 Task: Open Card Brand Reputation Monitoring in Board Customer Feedback Analysis and Insights to Workspace Direct Marketing and add a team member Softage.2@softage.net, a label Yellow, a checklist Business Analysis, an attachment from Trello, a color Yellow and finally, add a card description 'Plan and execute company team-building training' and a comment 'Let us approach this task with a positive mindset and a can-do attitude, even in the face of challenges.'. Add a start date 'Jan 06, 1900' with a due date 'Jan 13, 1900'
Action: Mouse moved to (80, 376)
Screenshot: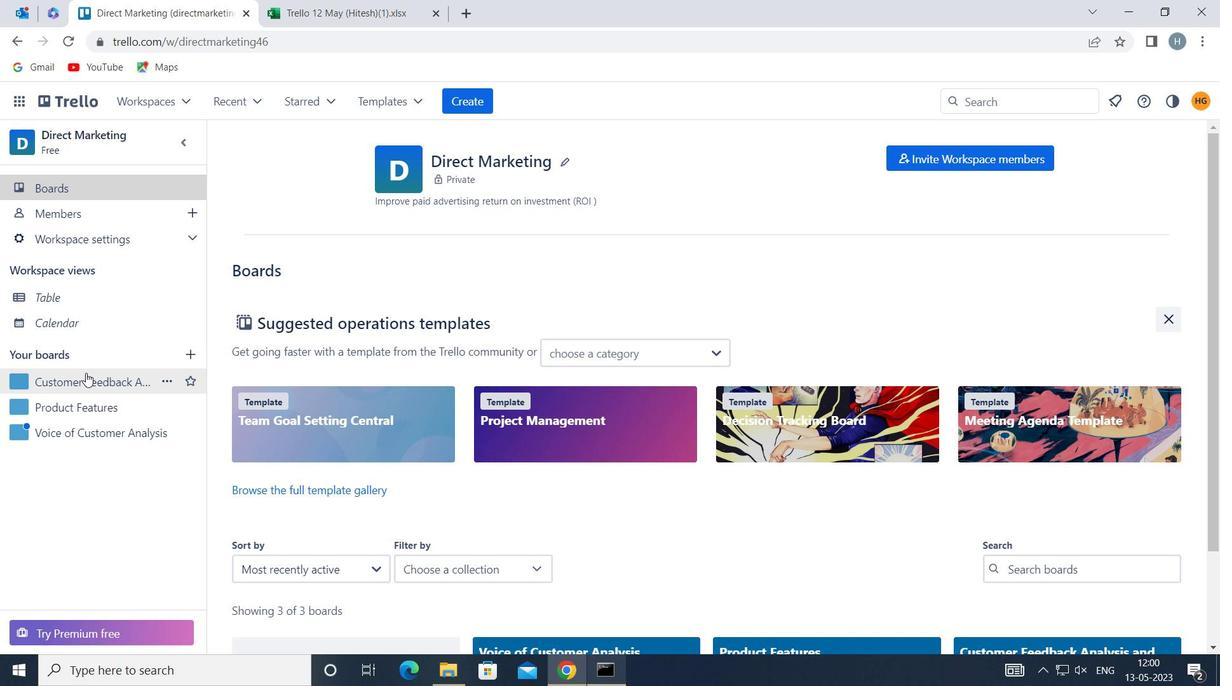 
Action: Mouse pressed left at (80, 376)
Screenshot: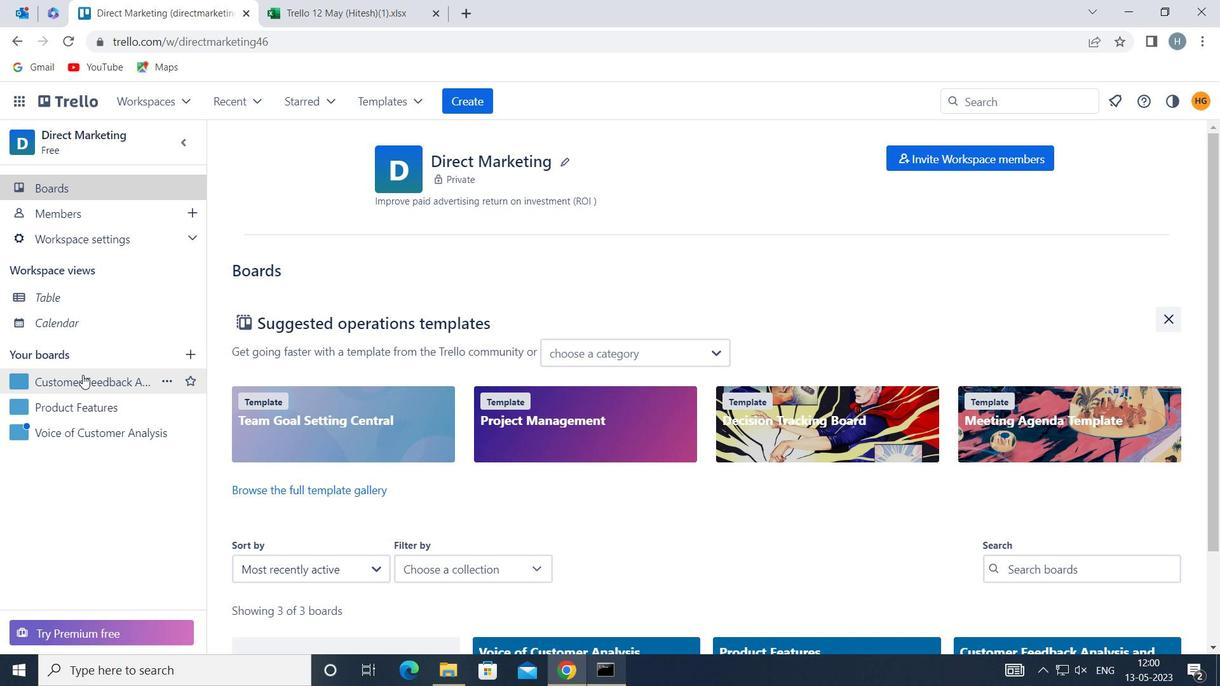 
Action: Mouse moved to (537, 223)
Screenshot: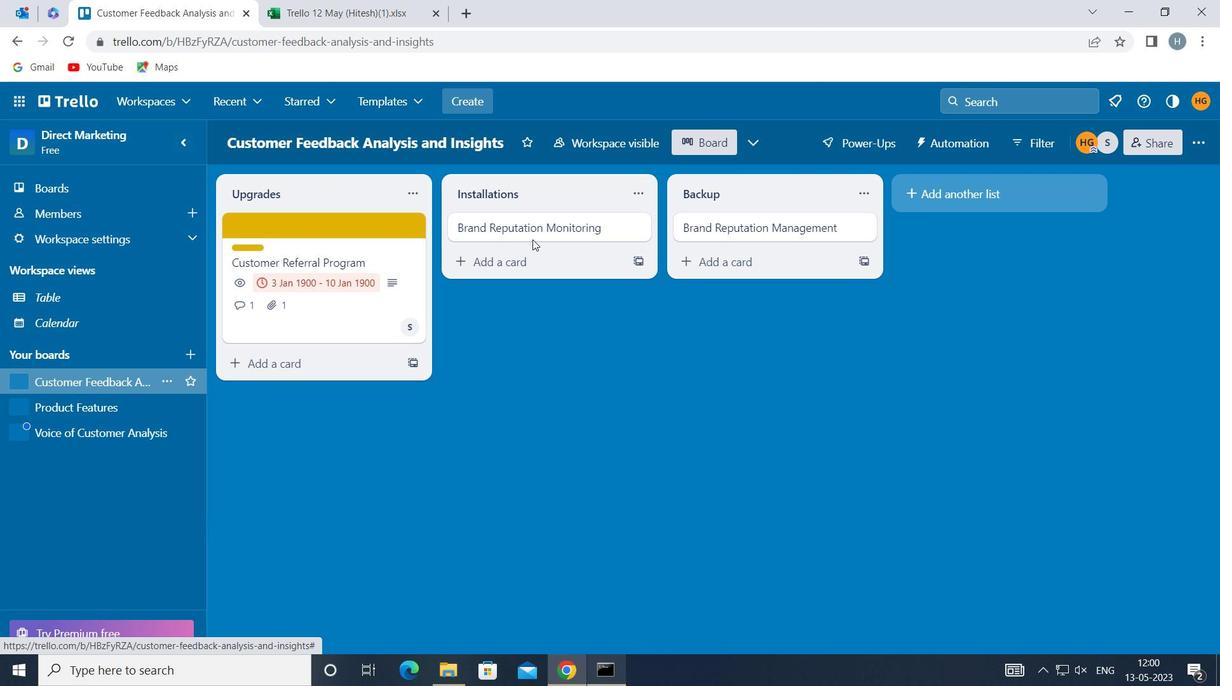
Action: Mouse pressed left at (537, 223)
Screenshot: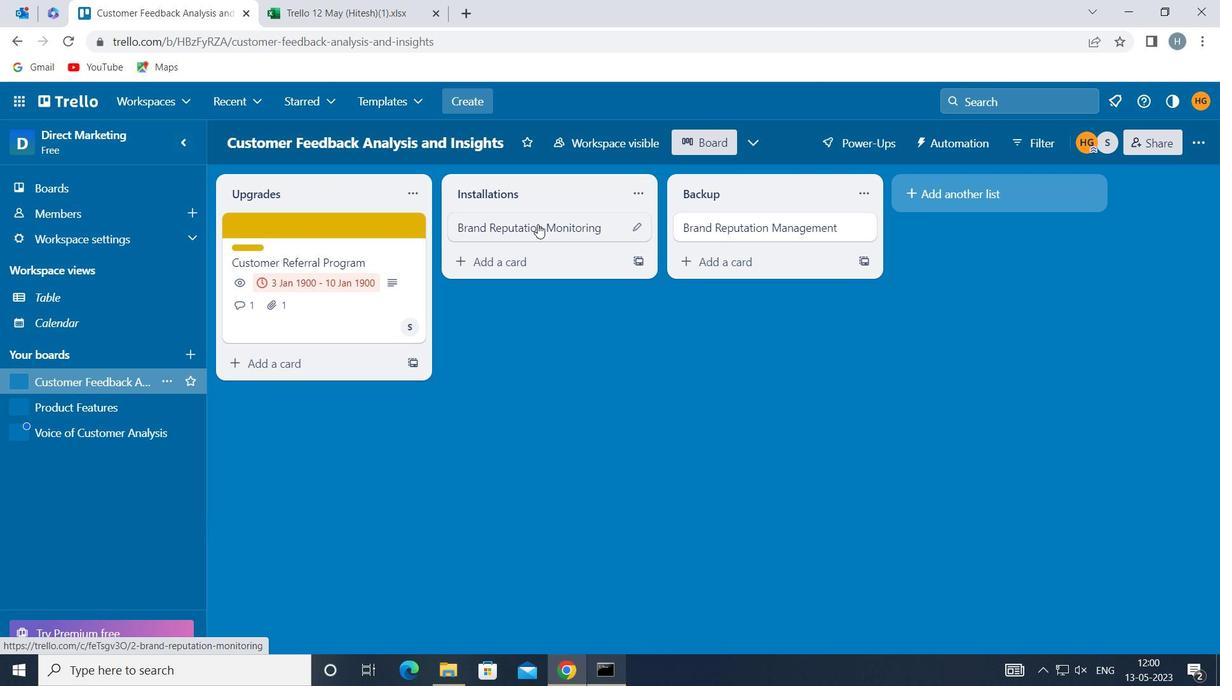 
Action: Mouse moved to (807, 284)
Screenshot: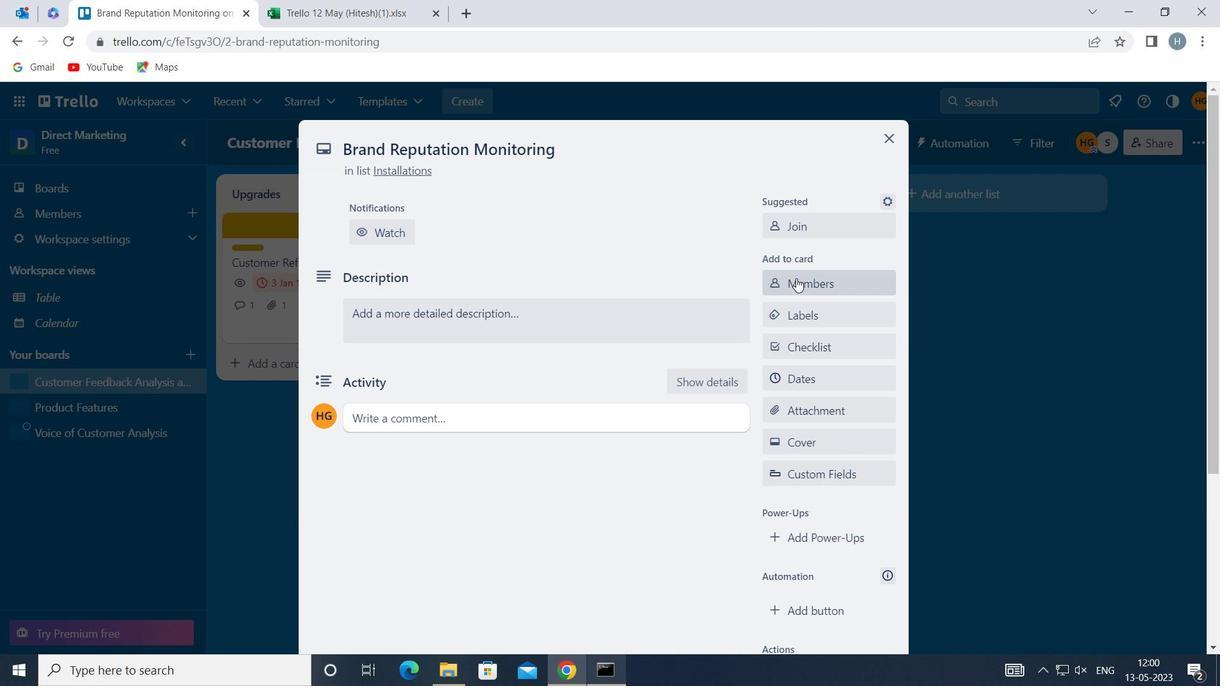
Action: Mouse pressed left at (807, 284)
Screenshot: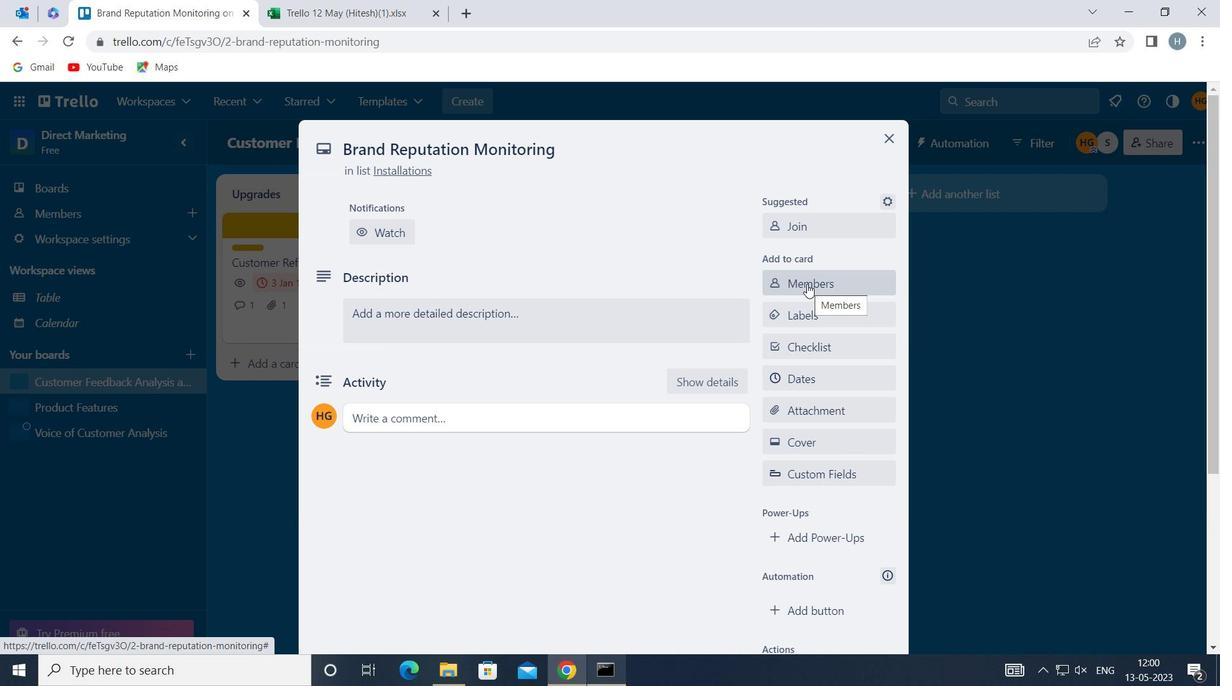
Action: Mouse moved to (805, 284)
Screenshot: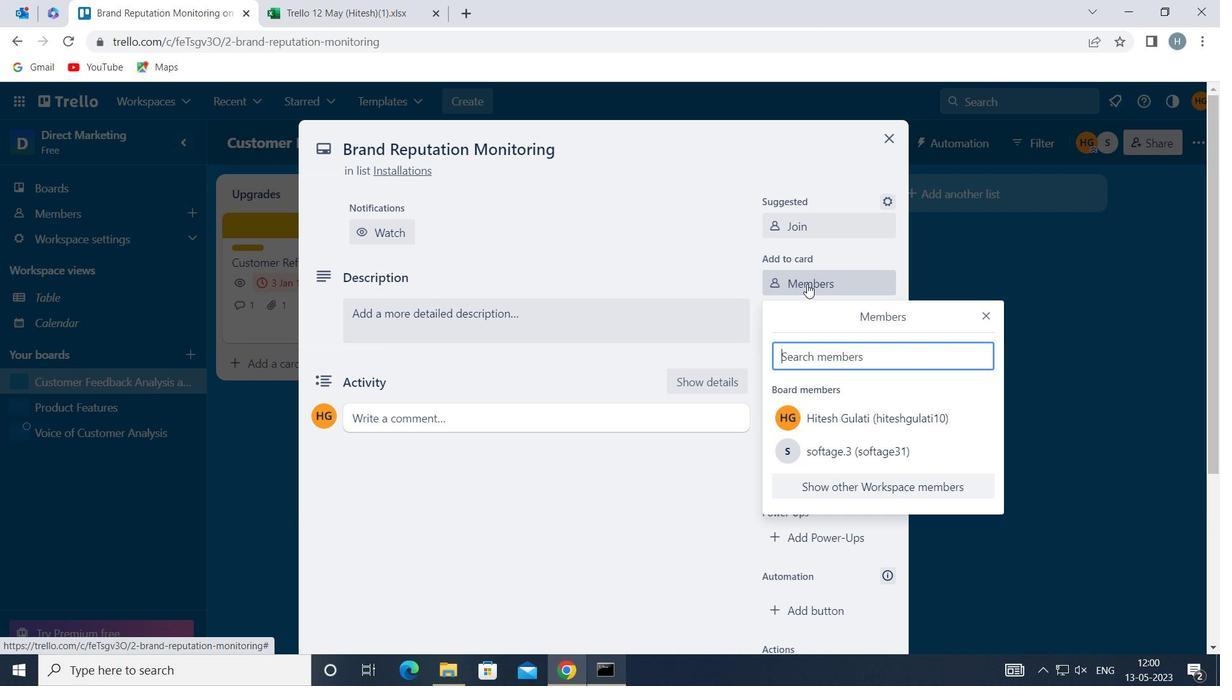 
Action: Key pressed softage
Screenshot: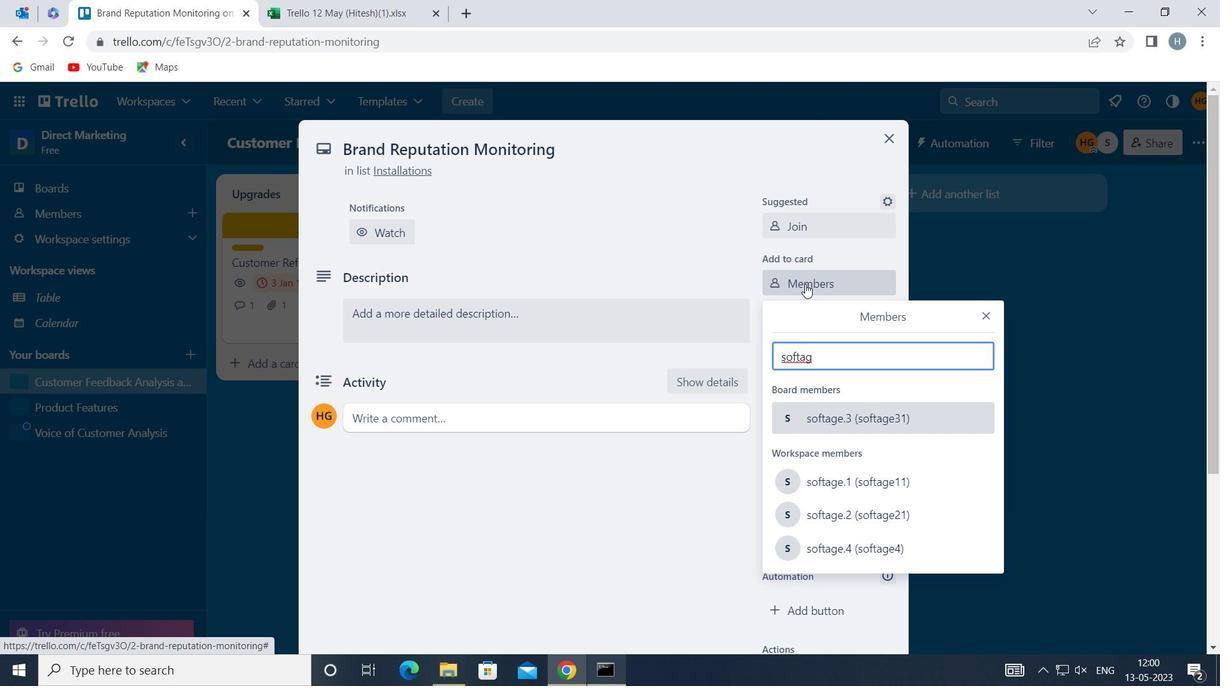 
Action: Mouse moved to (876, 504)
Screenshot: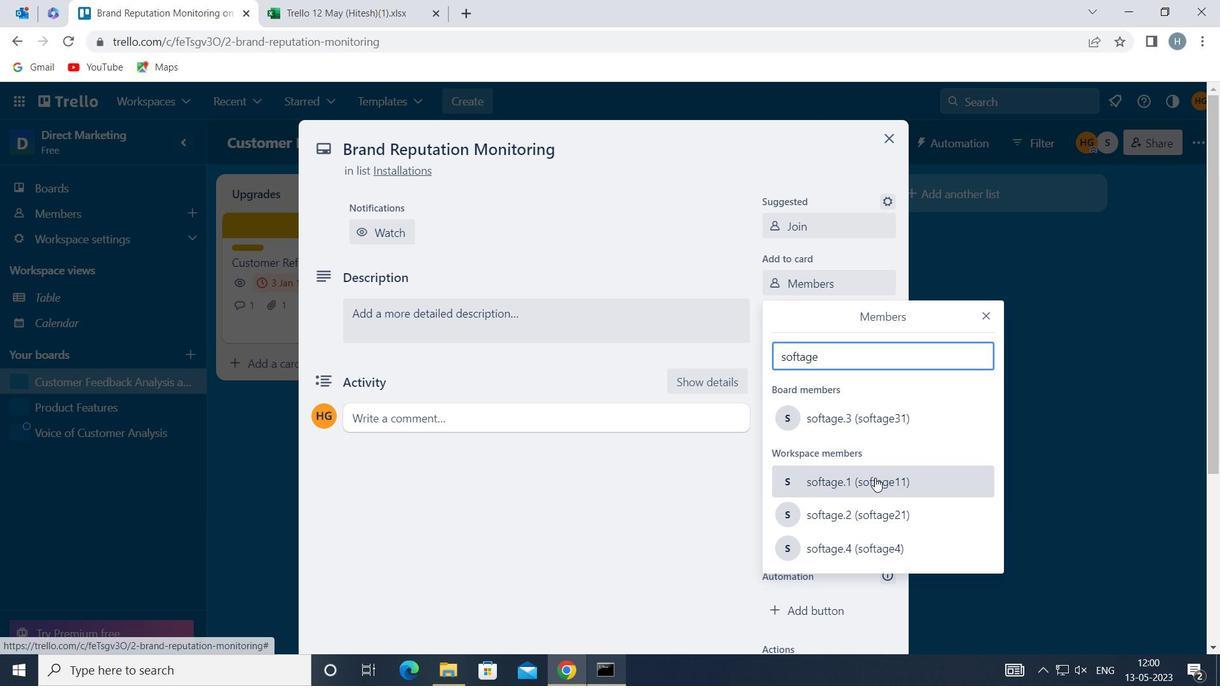 
Action: Mouse pressed left at (876, 504)
Screenshot: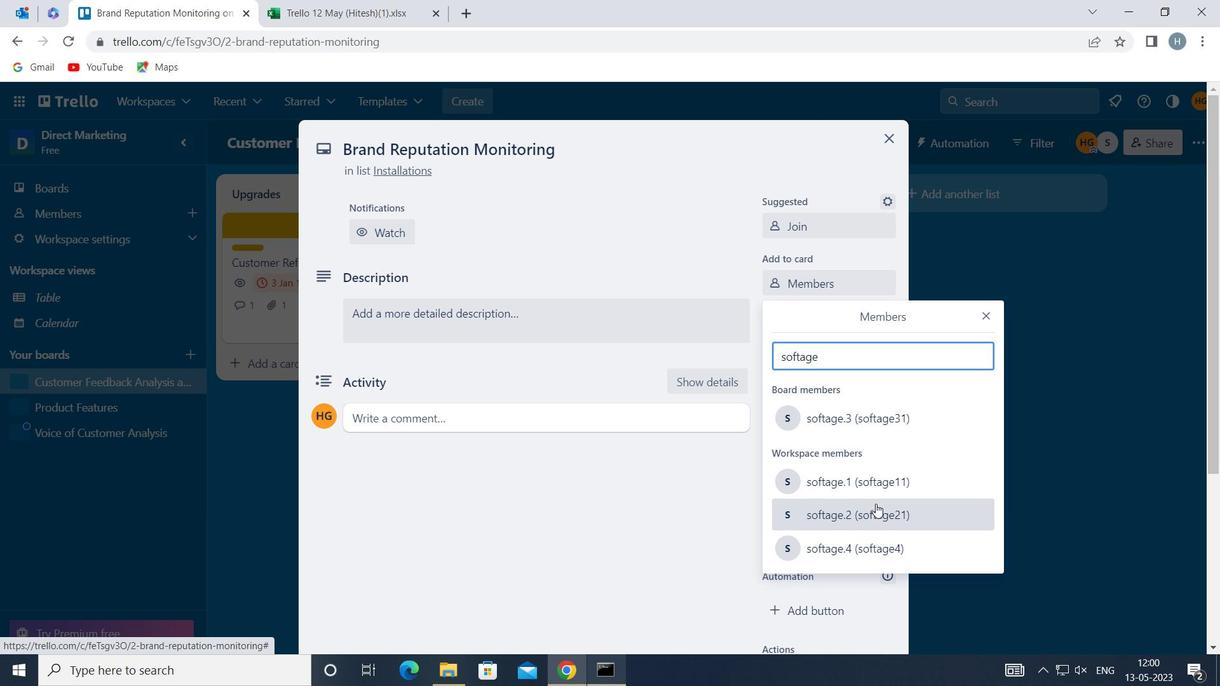 
Action: Mouse moved to (986, 315)
Screenshot: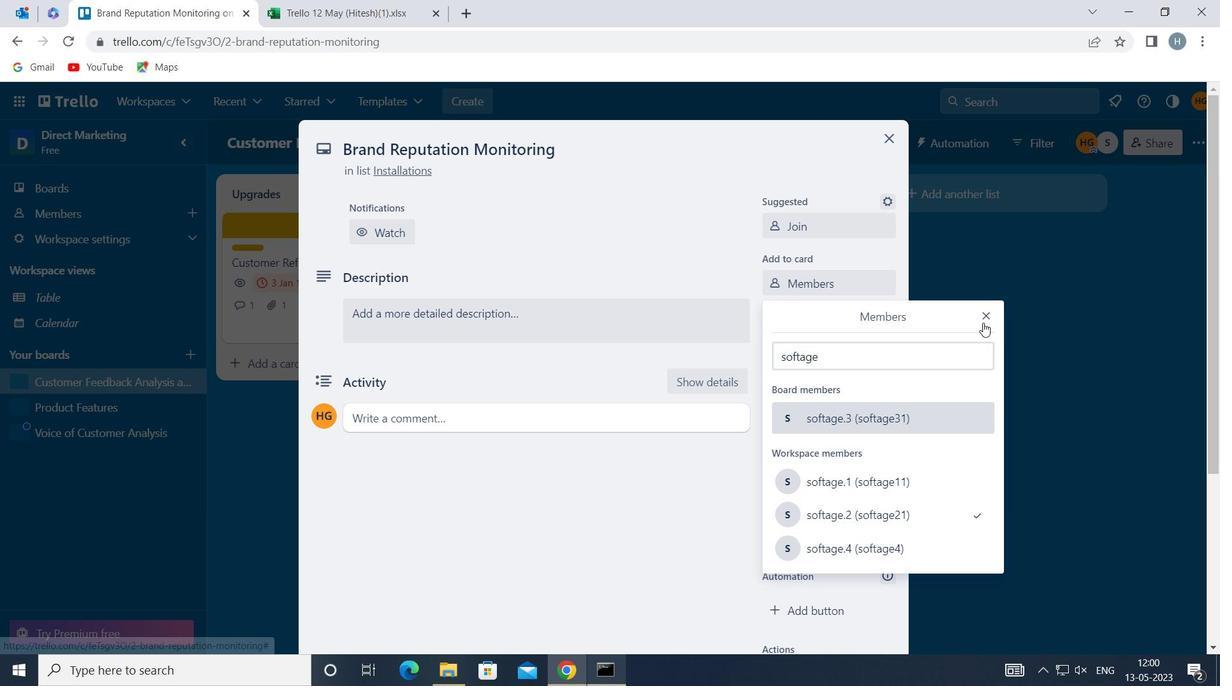 
Action: Mouse pressed left at (986, 315)
Screenshot: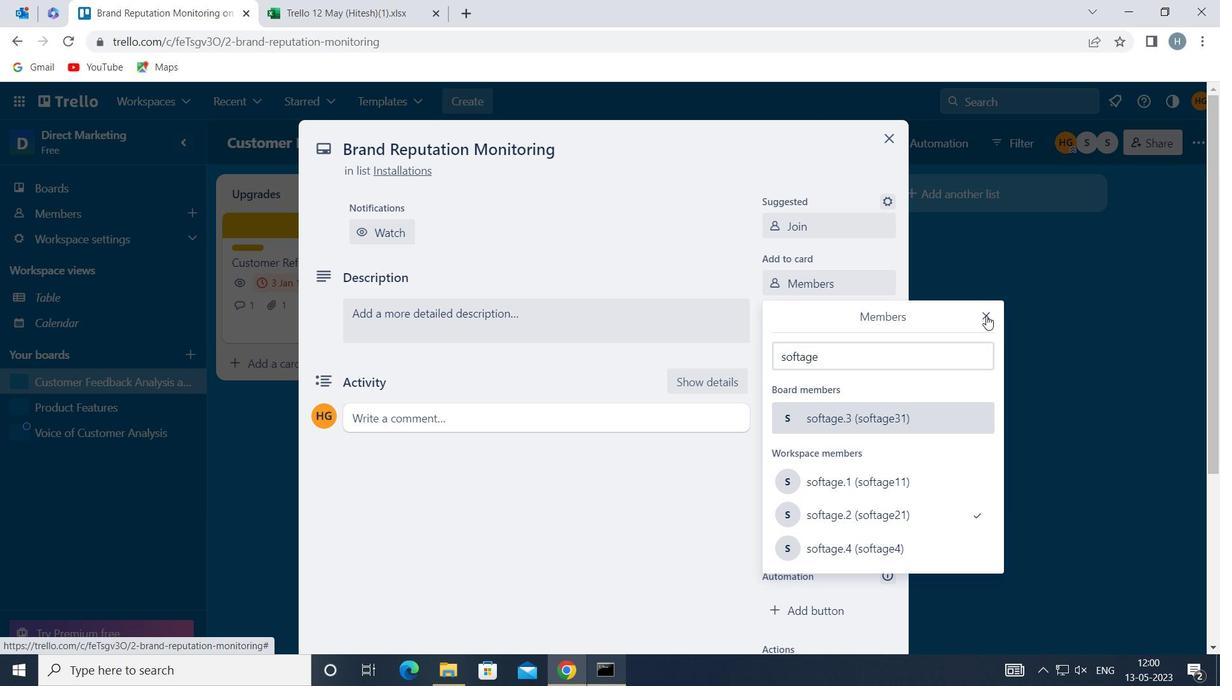 
Action: Mouse moved to (877, 313)
Screenshot: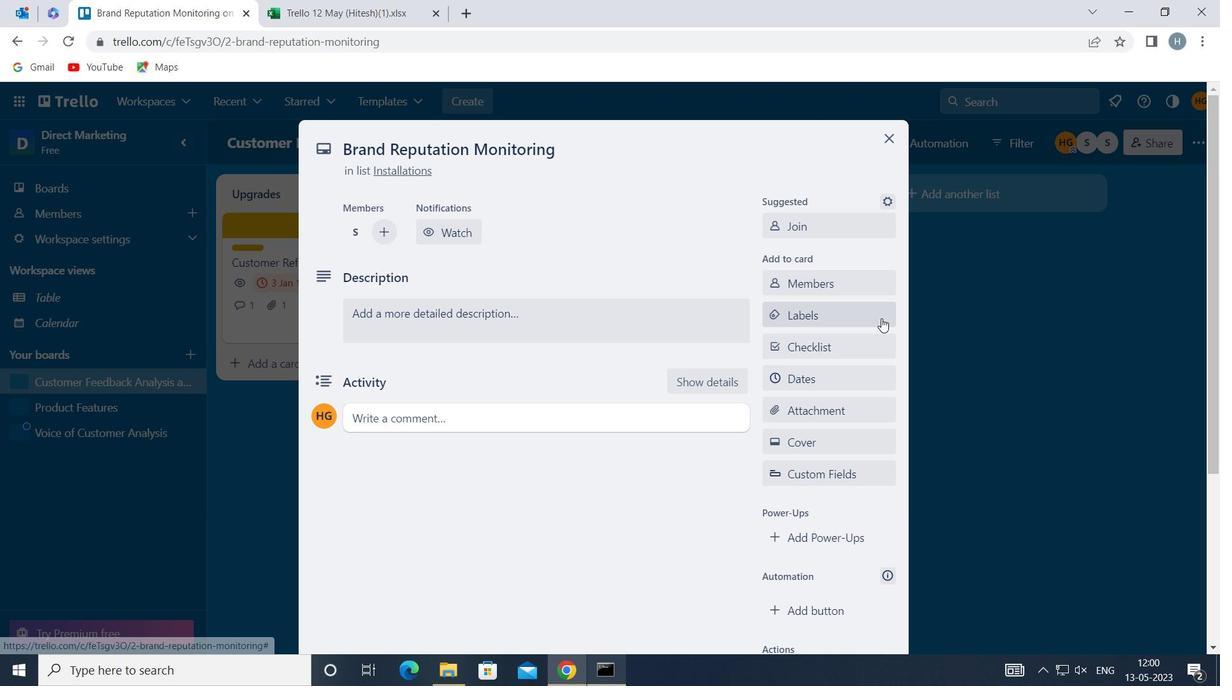
Action: Mouse pressed left at (877, 313)
Screenshot: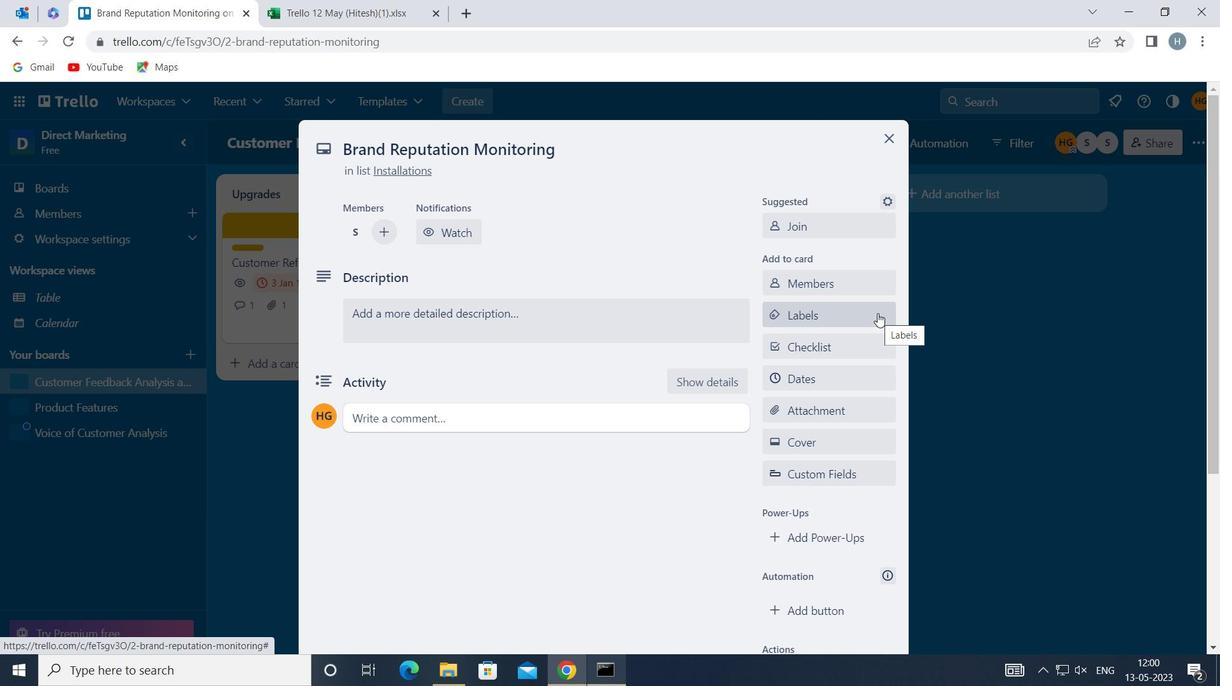 
Action: Mouse moved to (892, 259)
Screenshot: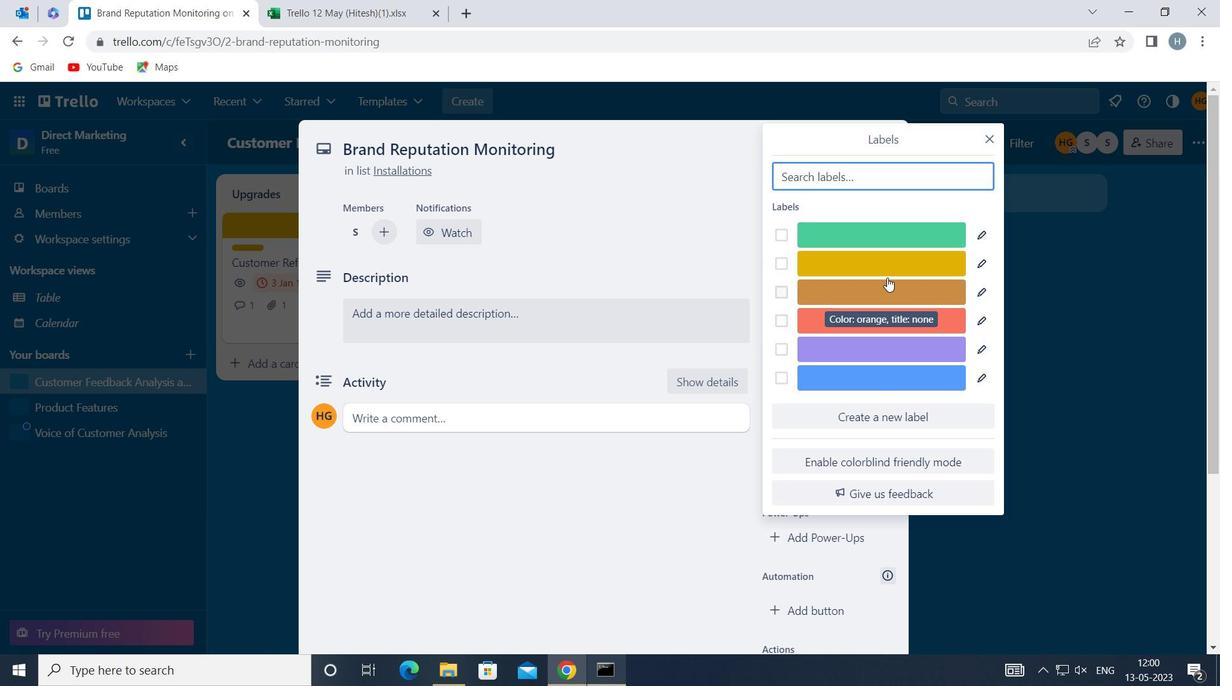 
Action: Mouse pressed left at (892, 259)
Screenshot: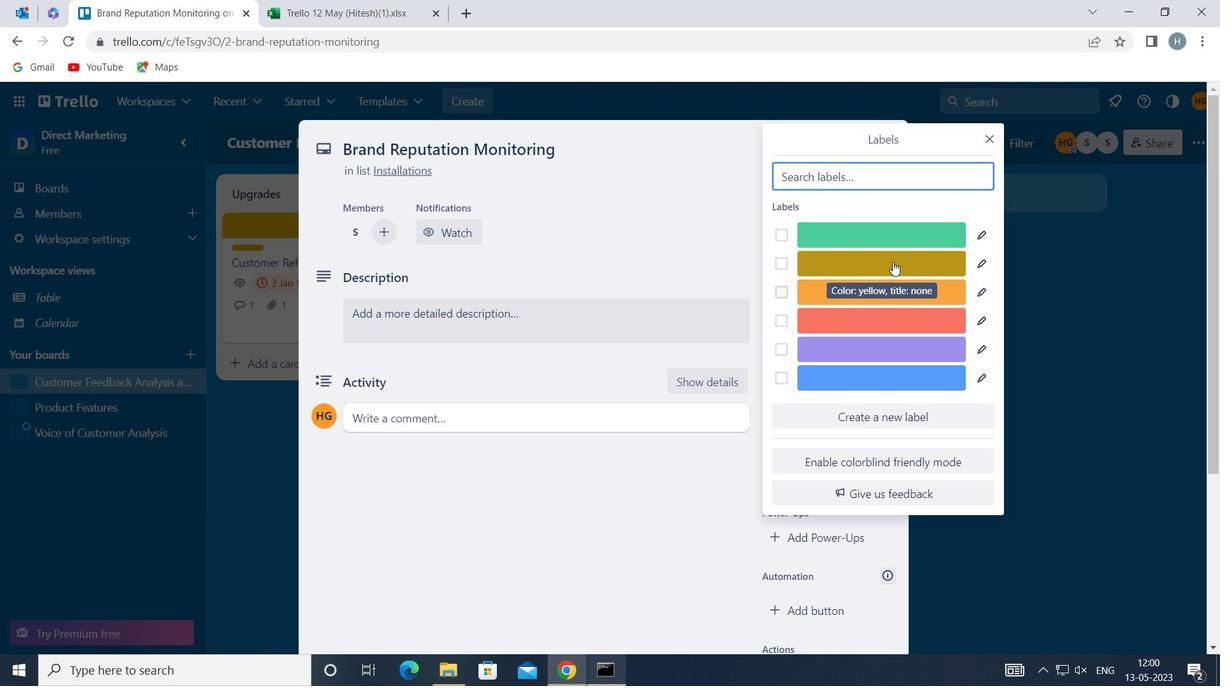 
Action: Mouse moved to (990, 137)
Screenshot: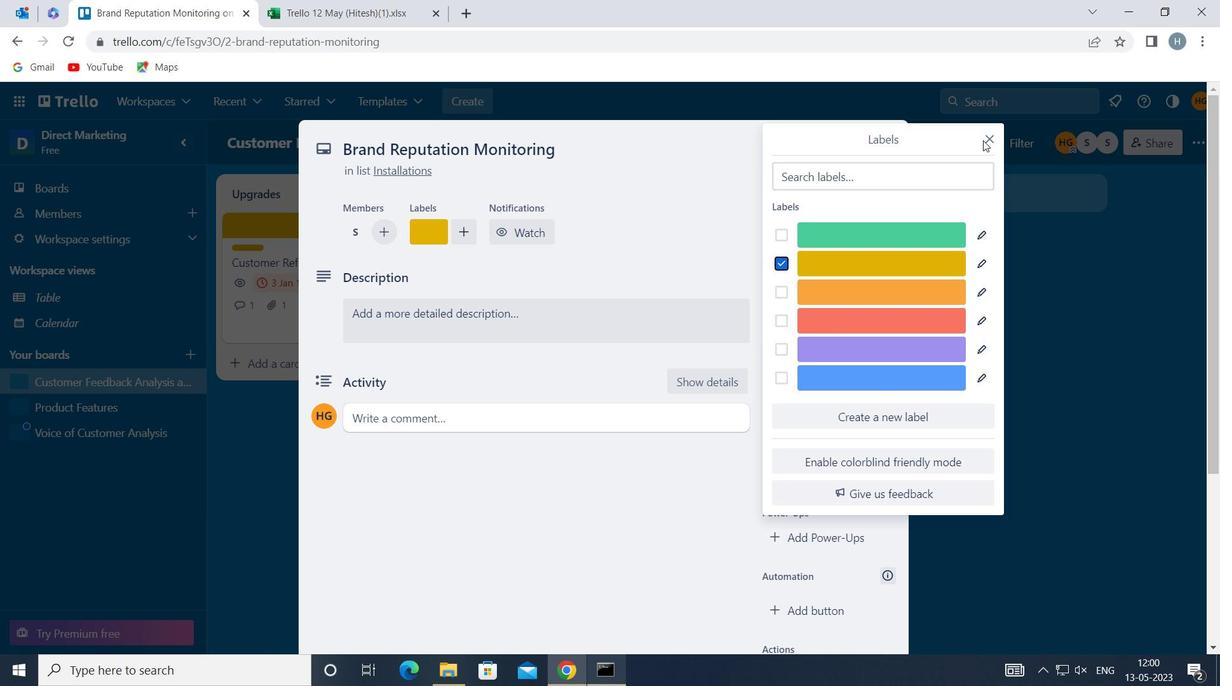 
Action: Mouse pressed left at (990, 137)
Screenshot: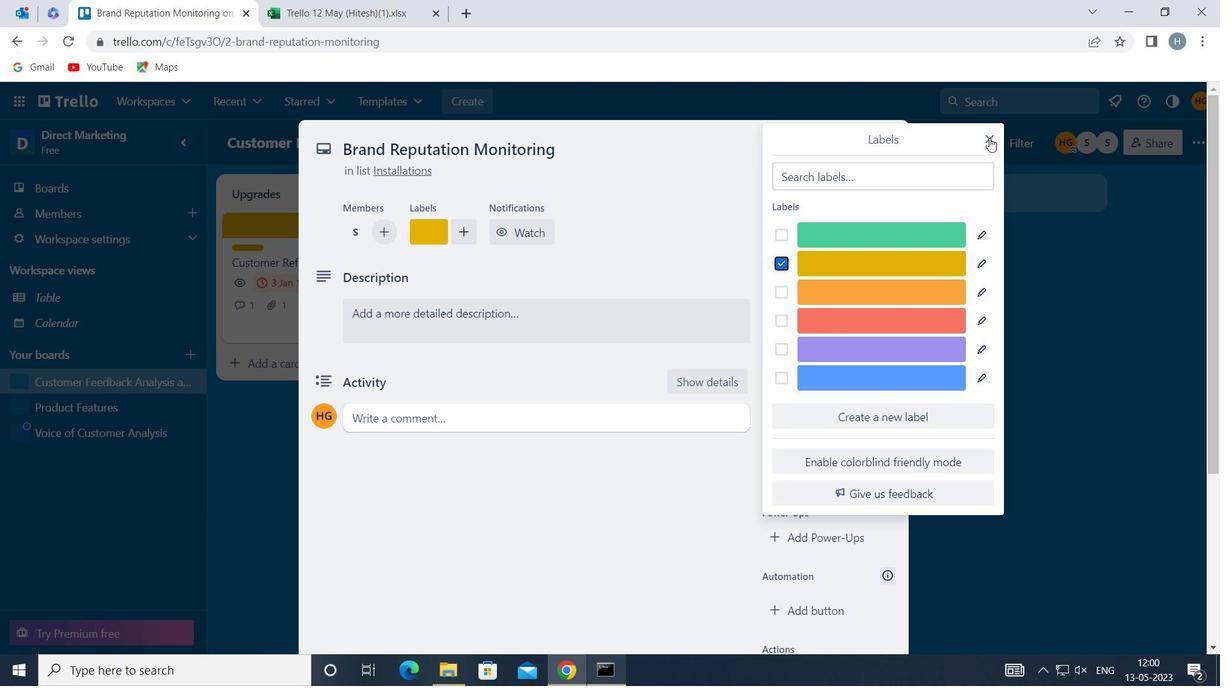 
Action: Mouse moved to (857, 339)
Screenshot: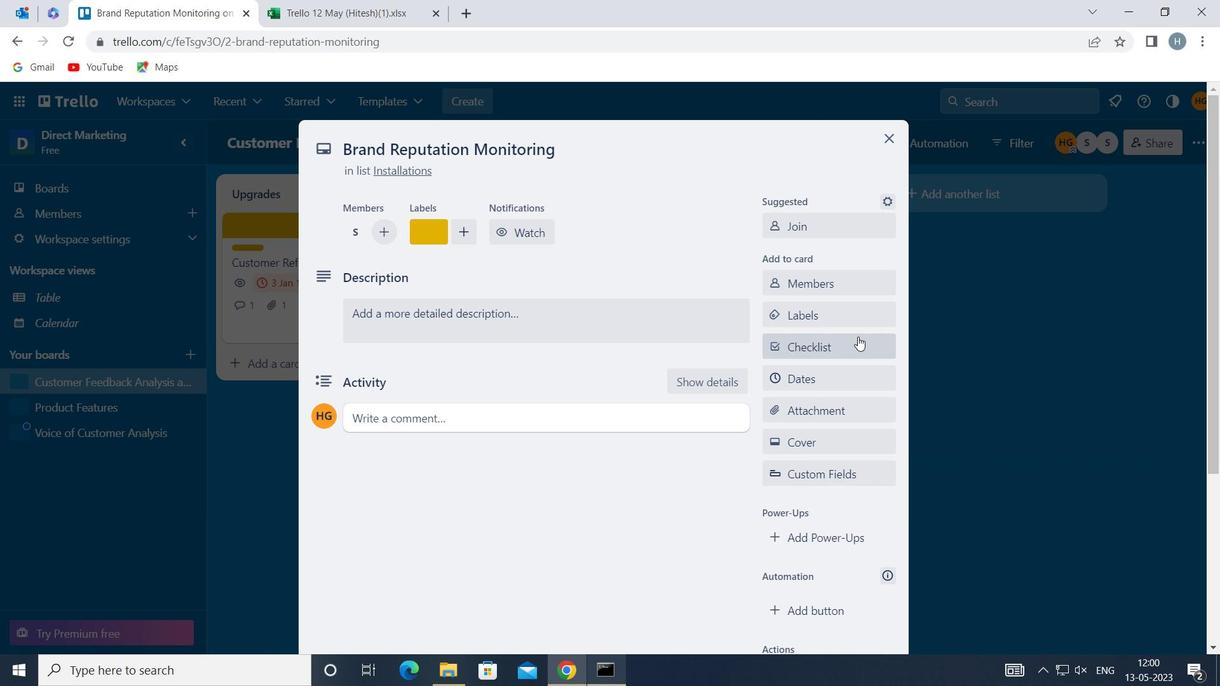 
Action: Mouse pressed left at (857, 339)
Screenshot: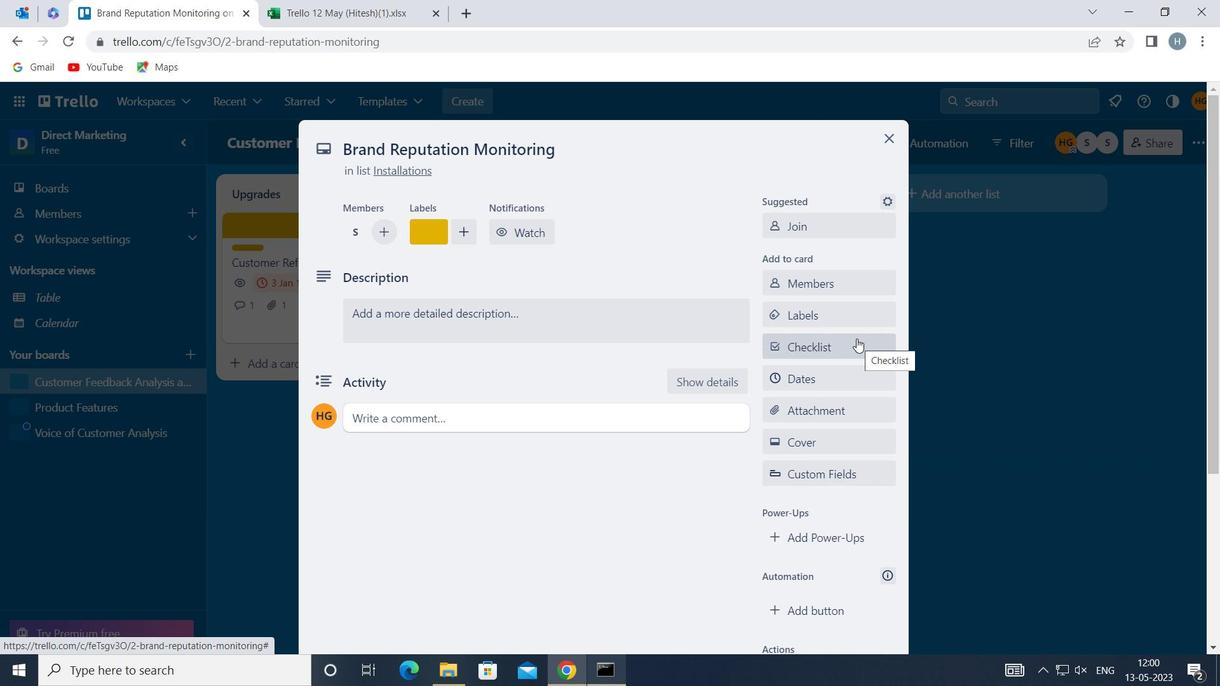 
Action: Key pressed <Key.shift>BUSINESS<Key.space><Key.shift>ANALYSIS
Screenshot: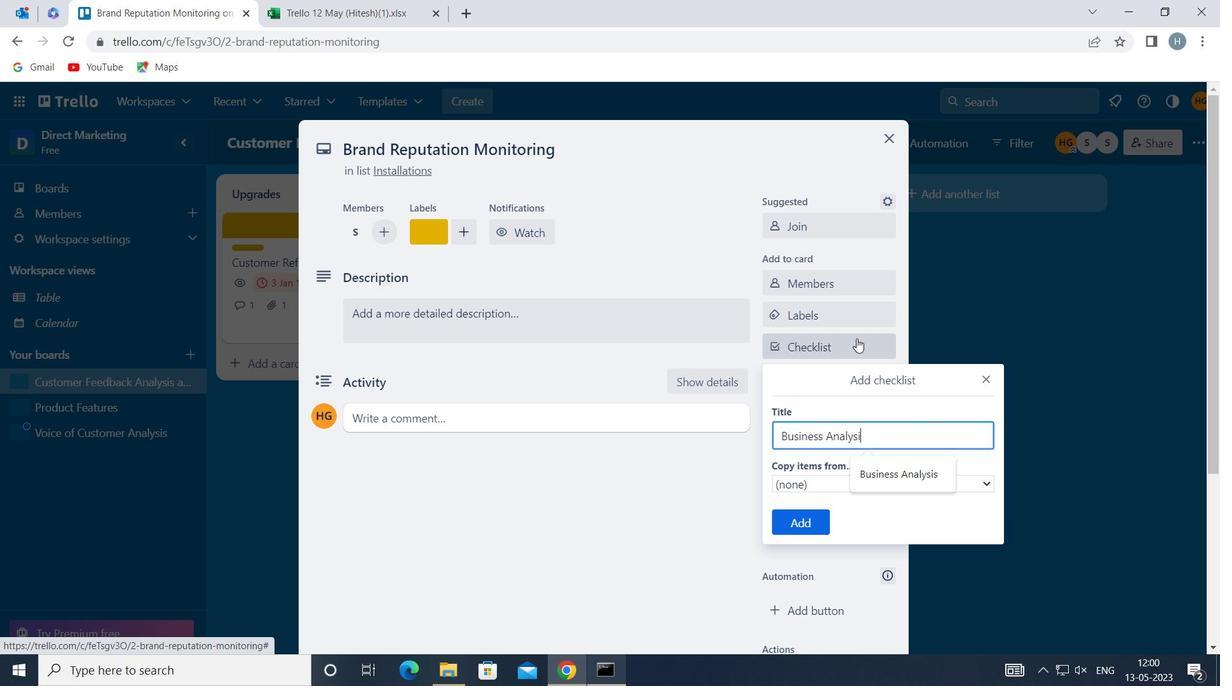
Action: Mouse moved to (814, 513)
Screenshot: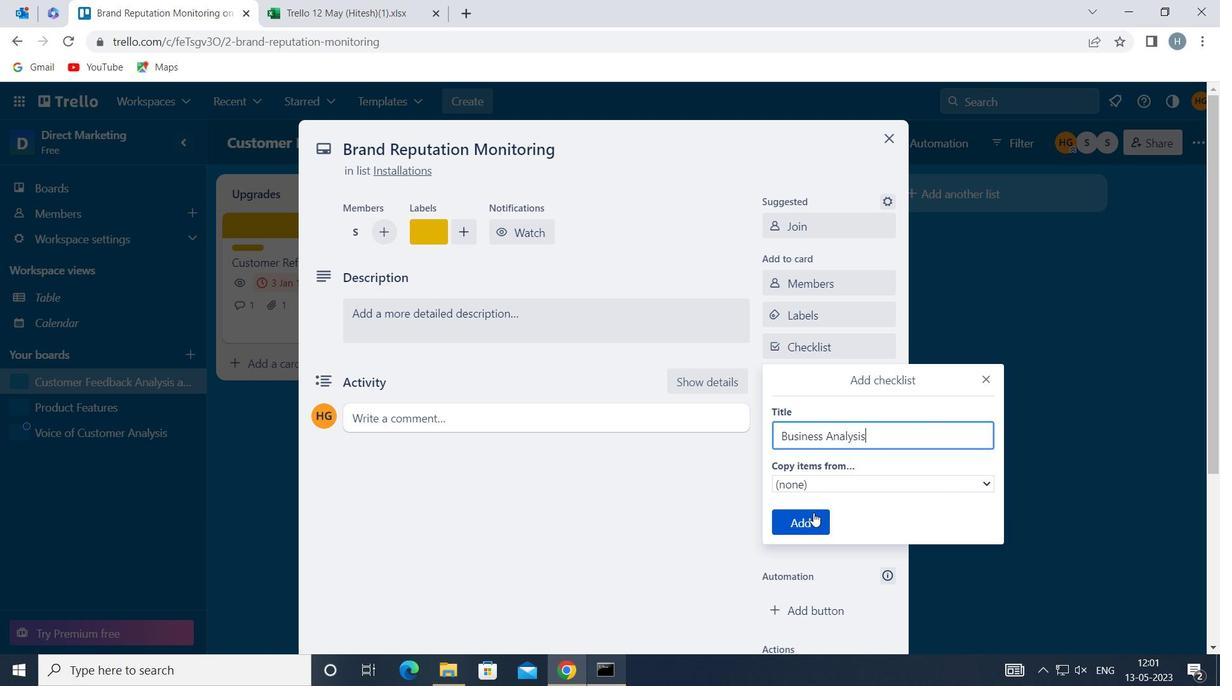 
Action: Mouse pressed left at (814, 513)
Screenshot: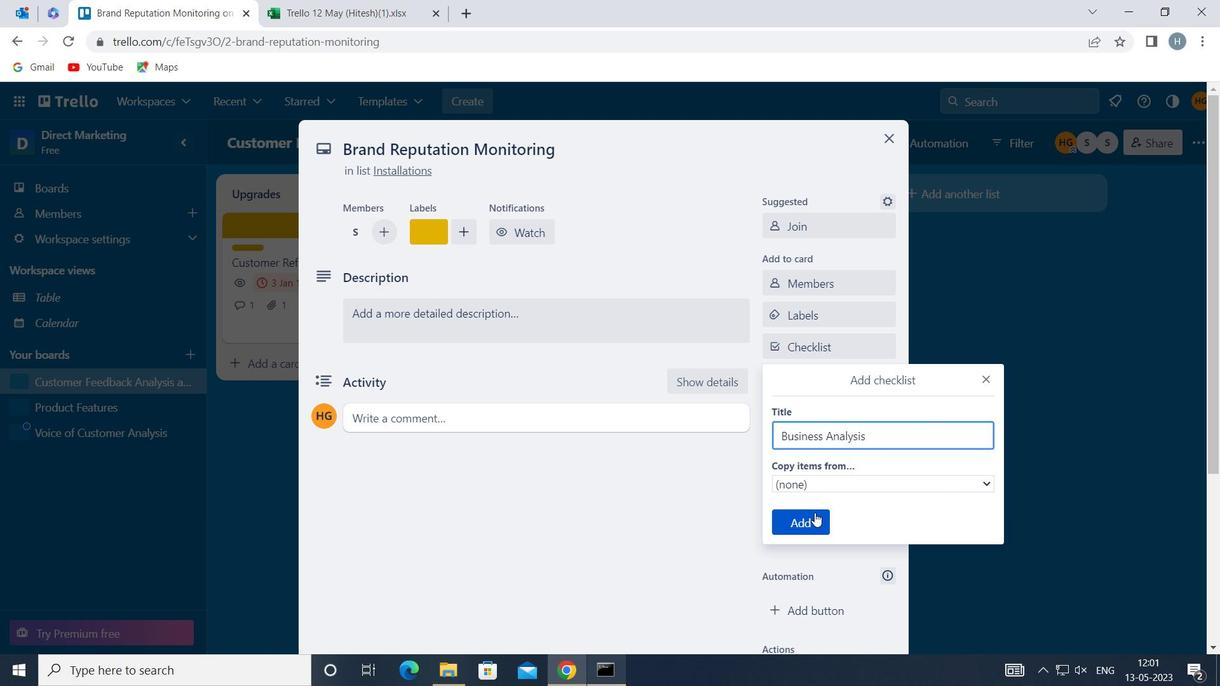 
Action: Mouse moved to (841, 401)
Screenshot: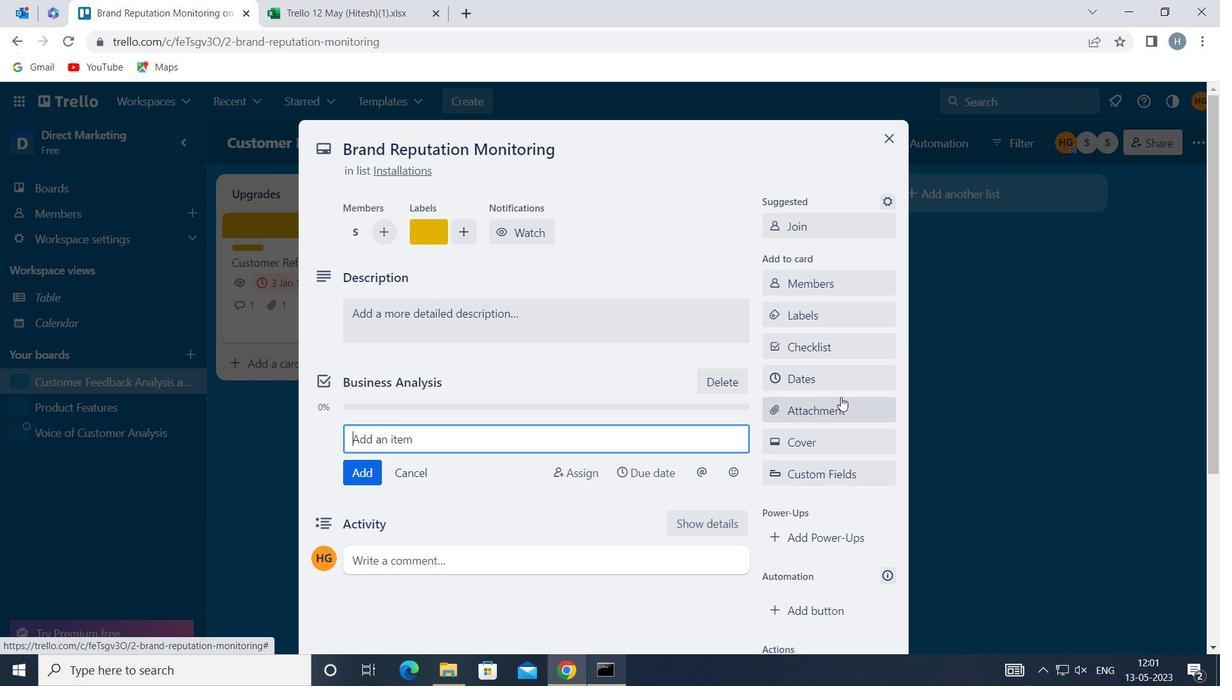 
Action: Mouse pressed left at (841, 401)
Screenshot: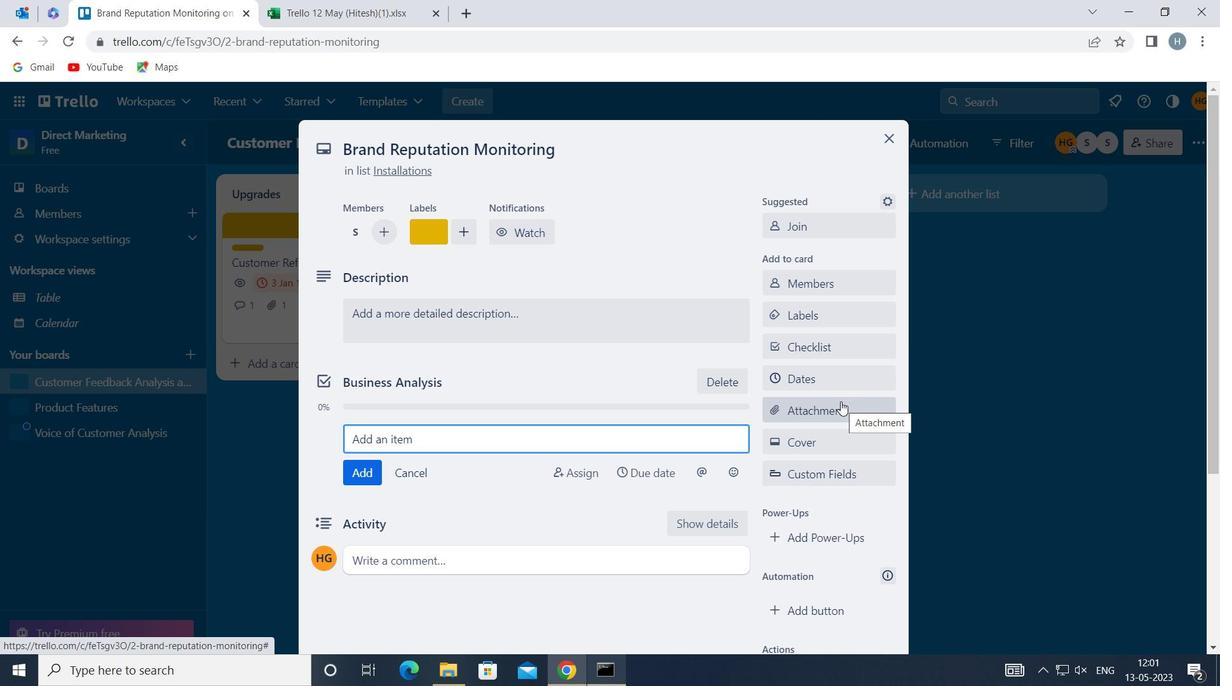 
Action: Mouse moved to (867, 200)
Screenshot: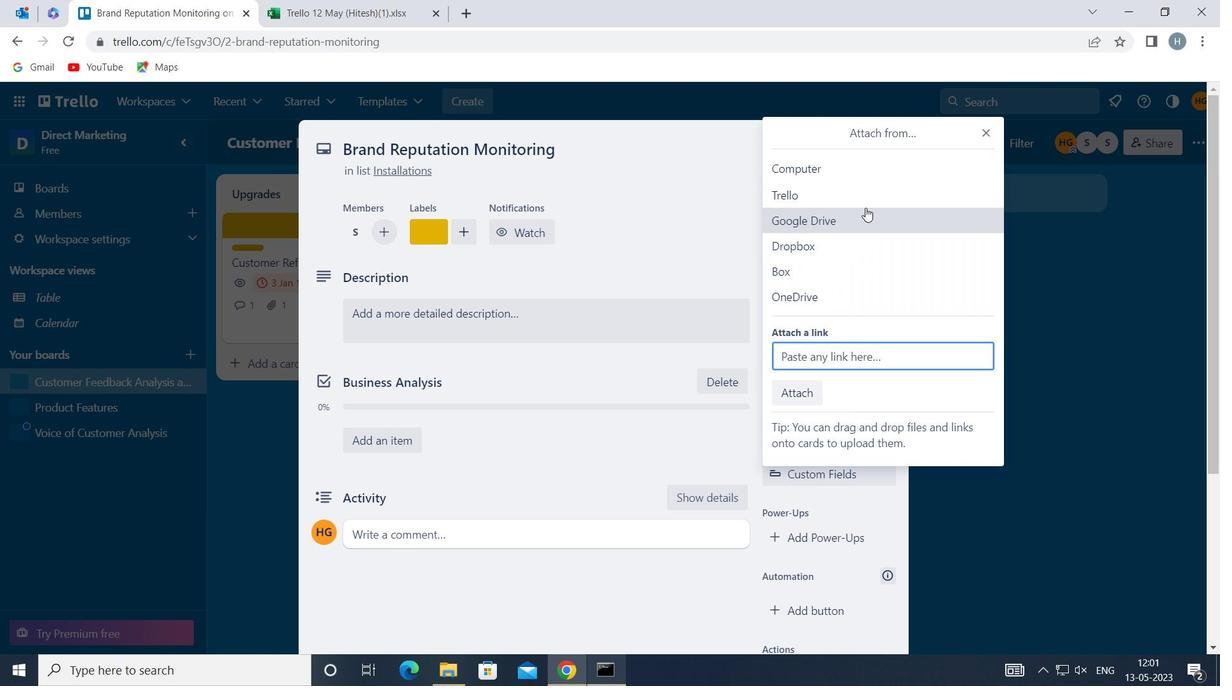 
Action: Mouse pressed left at (867, 200)
Screenshot: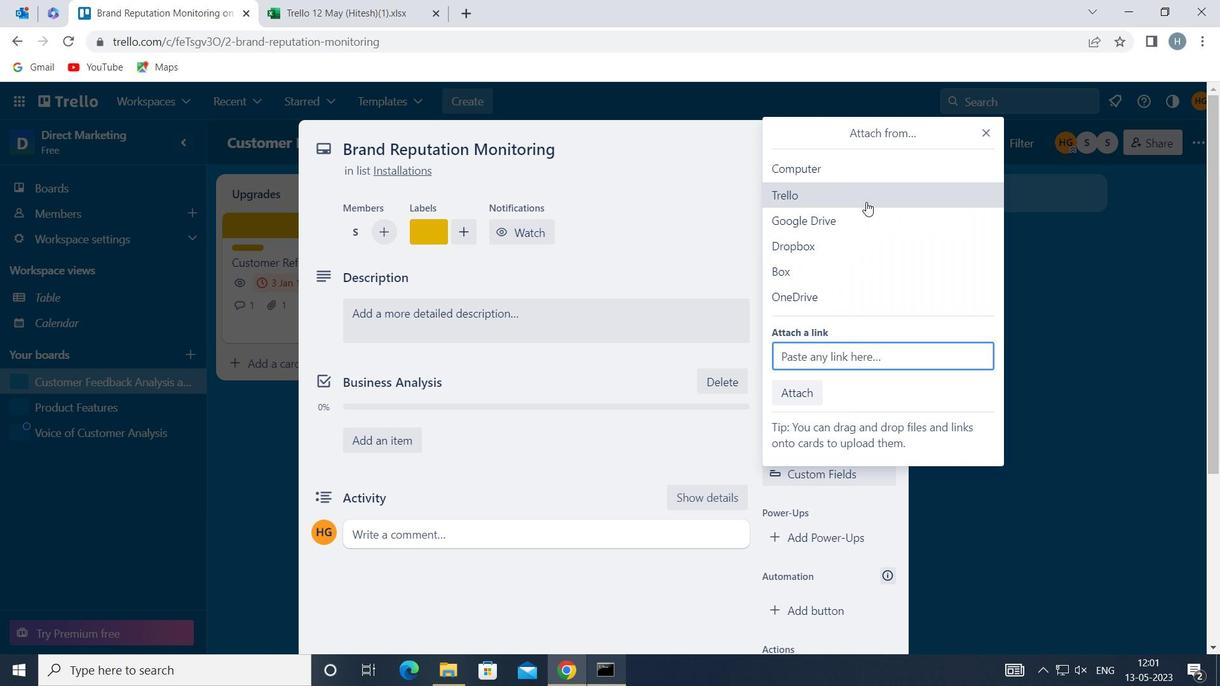 
Action: Mouse moved to (871, 299)
Screenshot: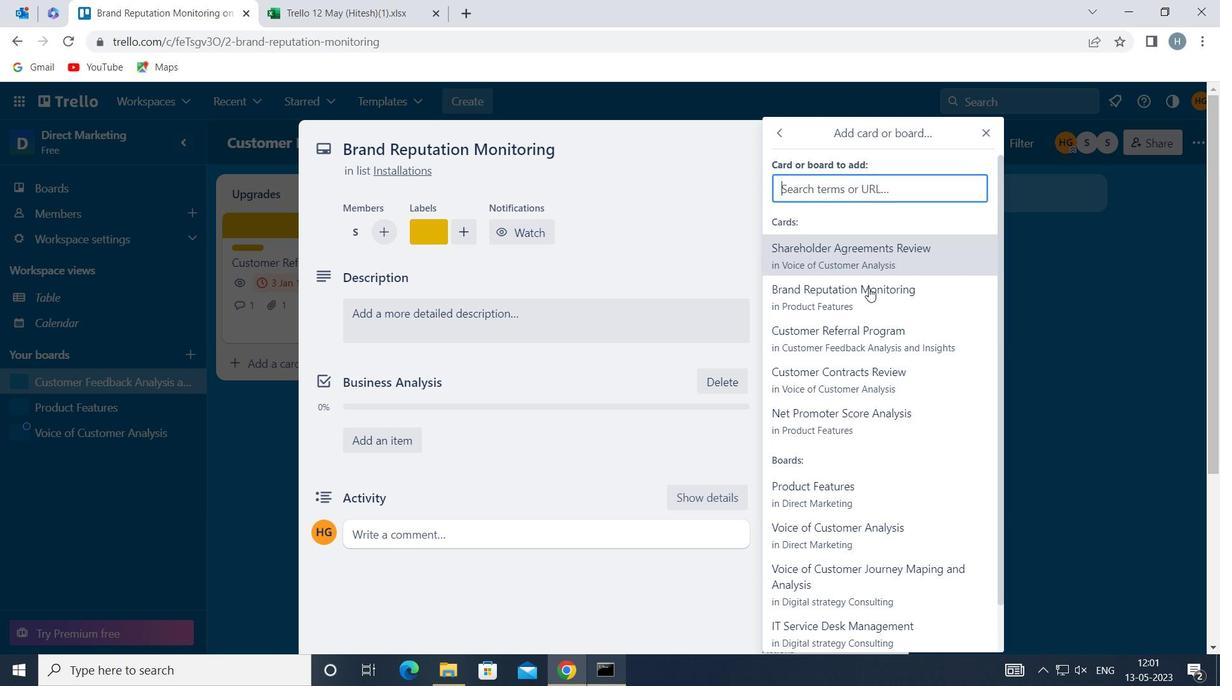 
Action: Mouse pressed left at (871, 299)
Screenshot: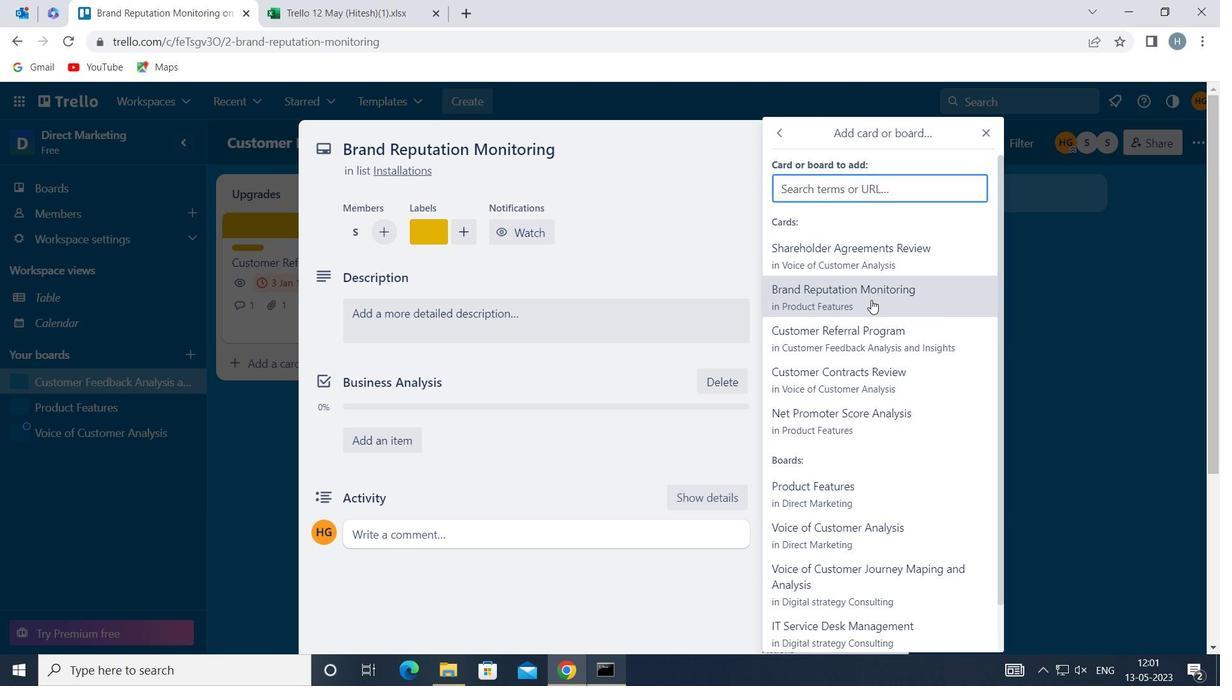 
Action: Mouse moved to (831, 437)
Screenshot: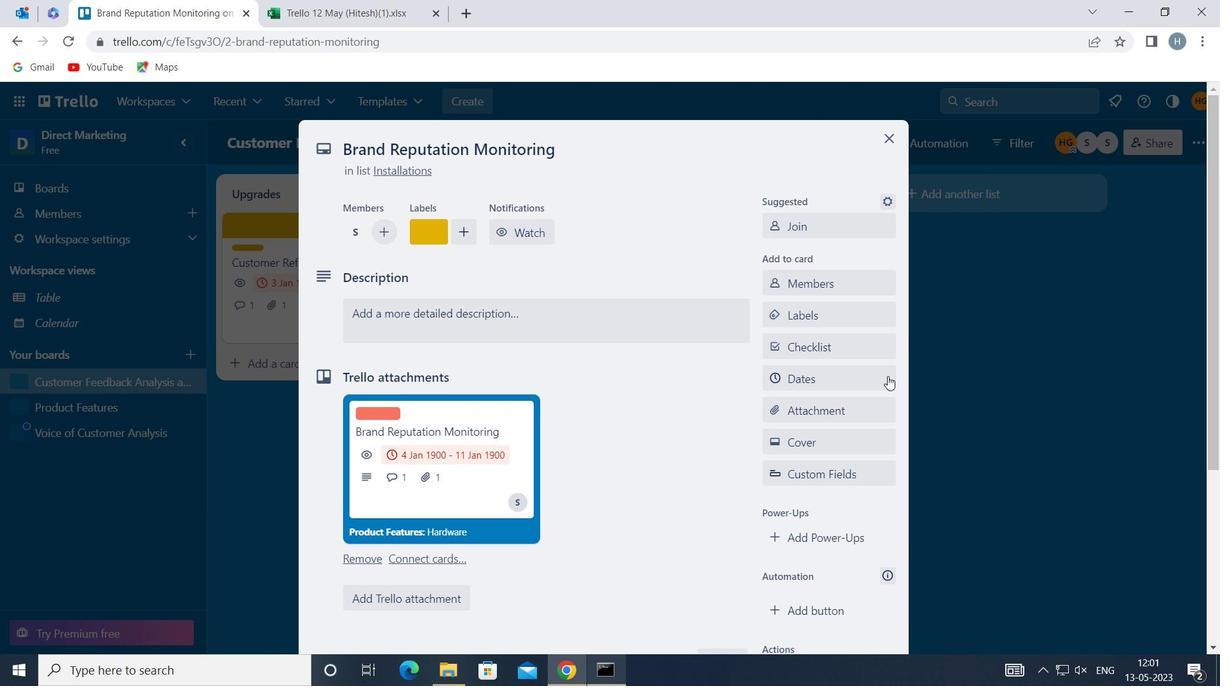 
Action: Mouse pressed left at (831, 437)
Screenshot: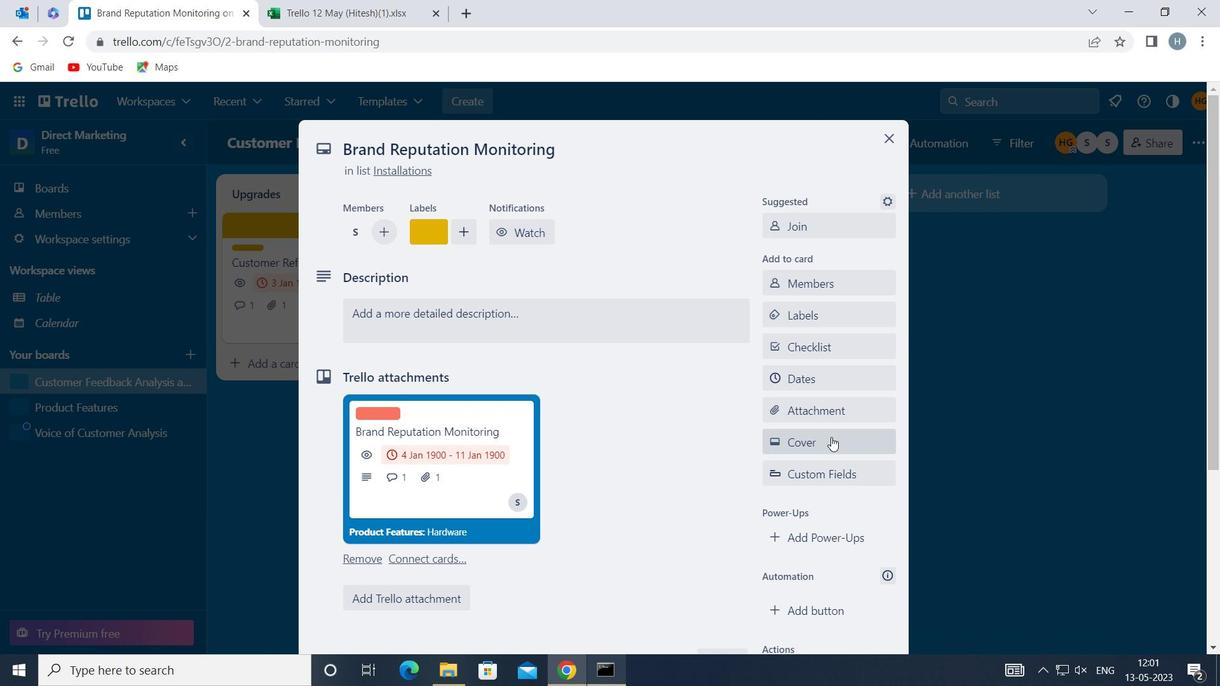 
Action: Mouse moved to (842, 338)
Screenshot: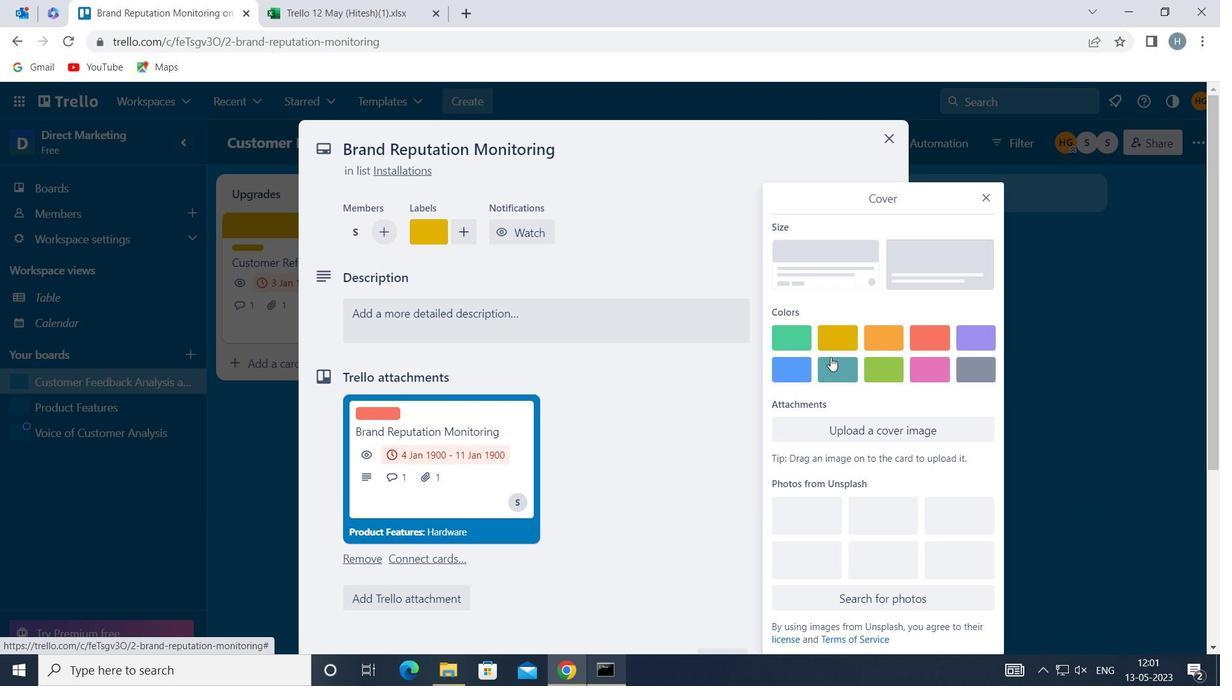
Action: Mouse pressed left at (842, 338)
Screenshot: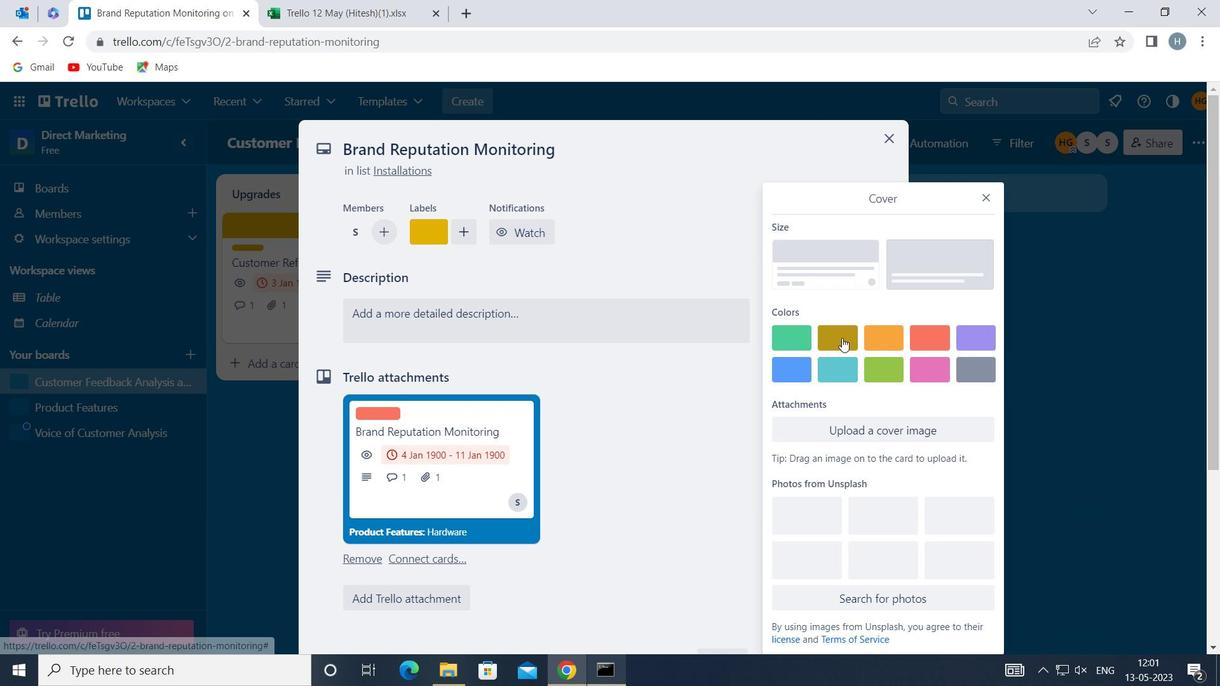 
Action: Mouse moved to (986, 162)
Screenshot: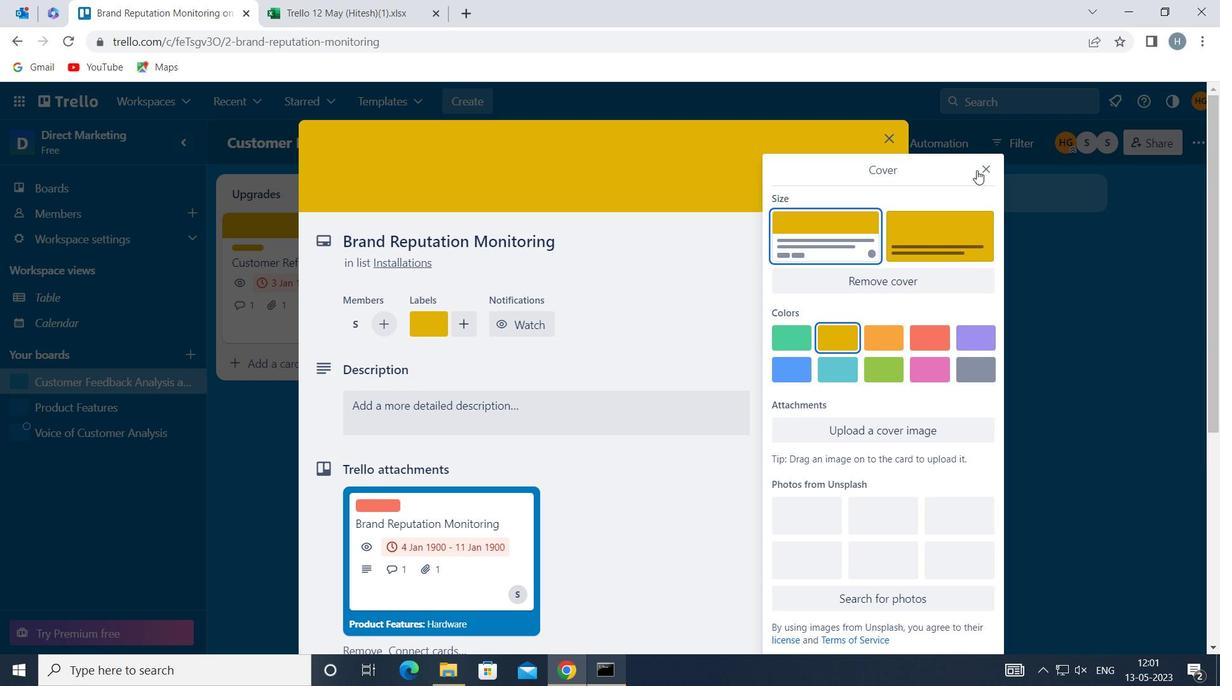 
Action: Mouse pressed left at (986, 162)
Screenshot: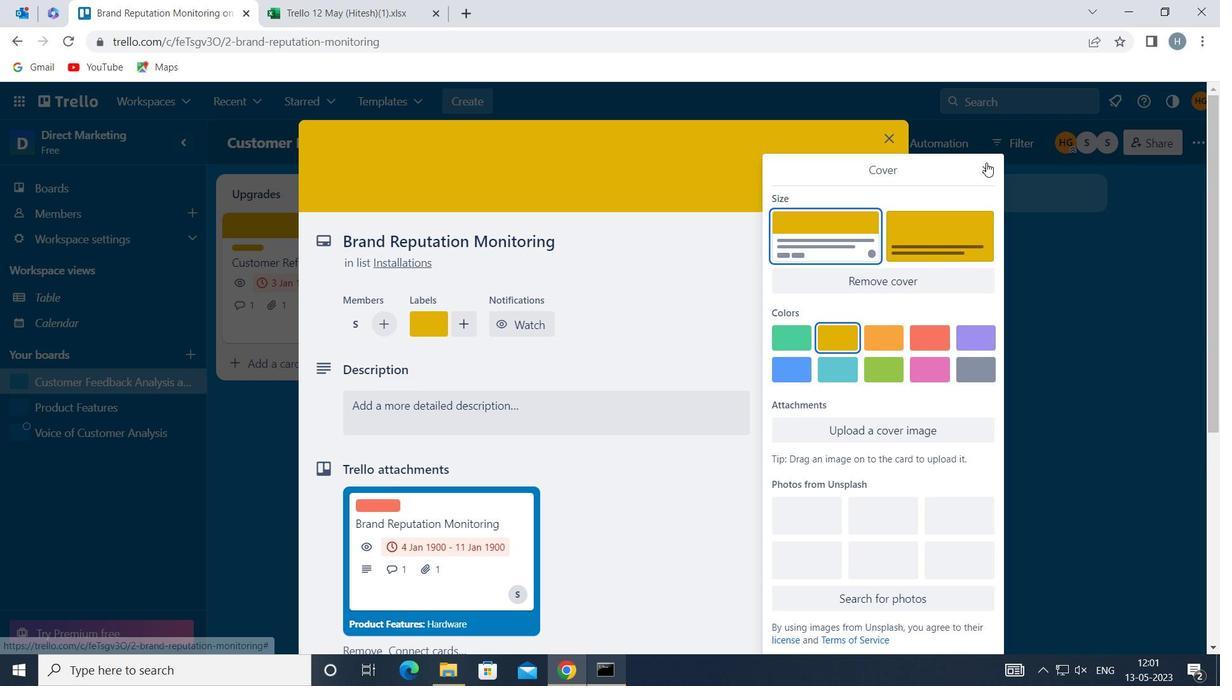 
Action: Mouse moved to (622, 412)
Screenshot: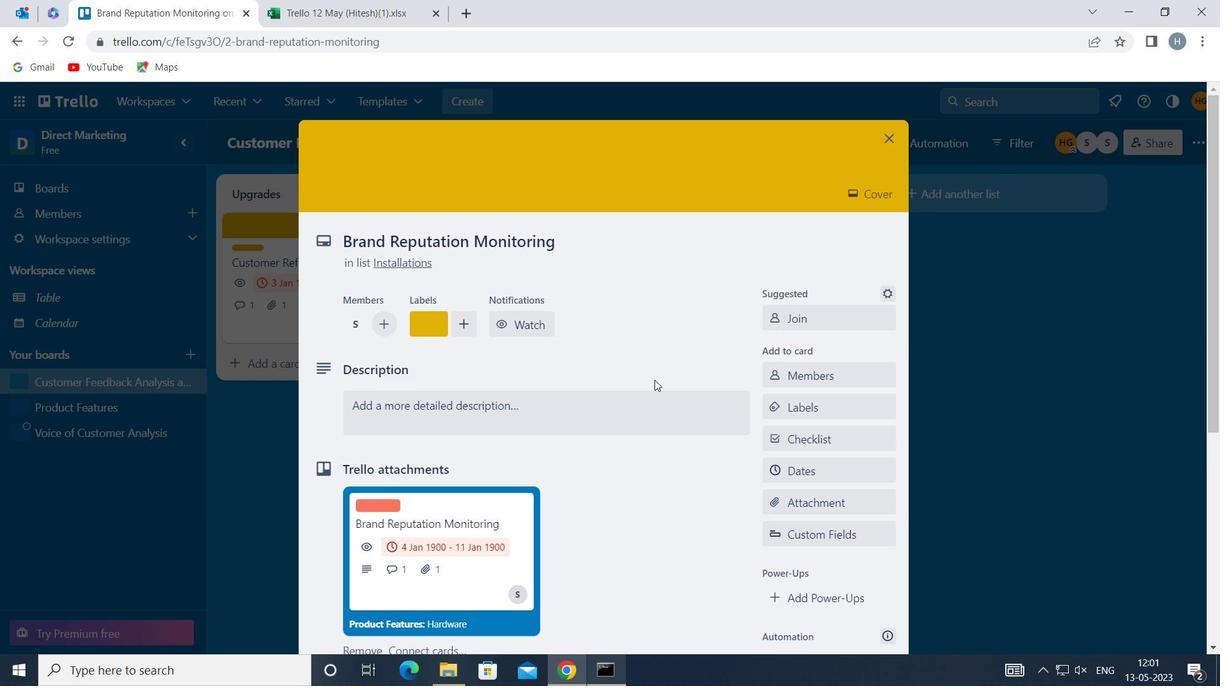 
Action: Mouse pressed left at (622, 412)
Screenshot: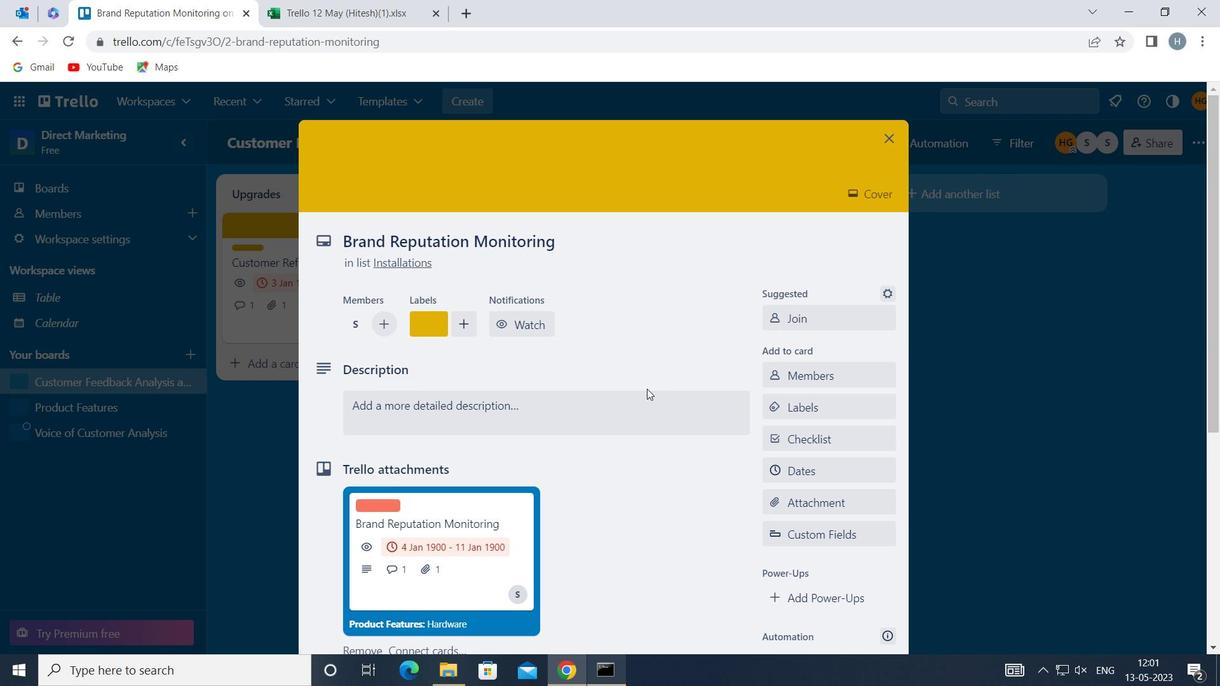 
Action: Mouse moved to (601, 466)
Screenshot: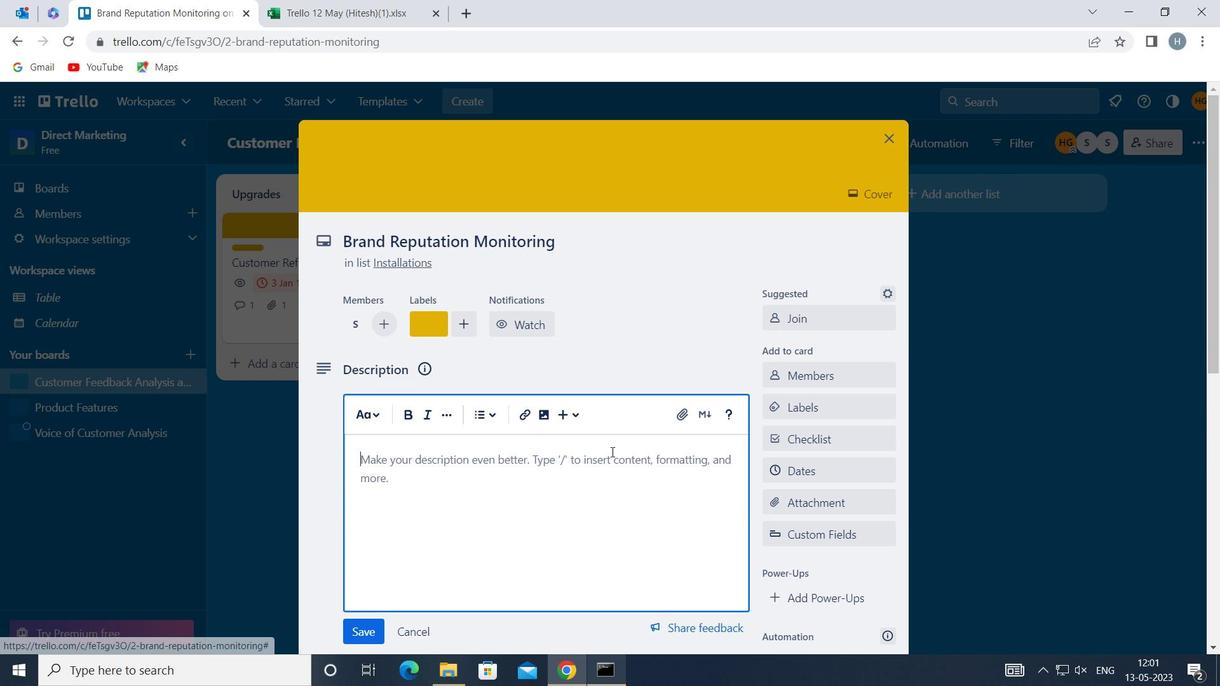 
Action: Mouse pressed left at (601, 466)
Screenshot: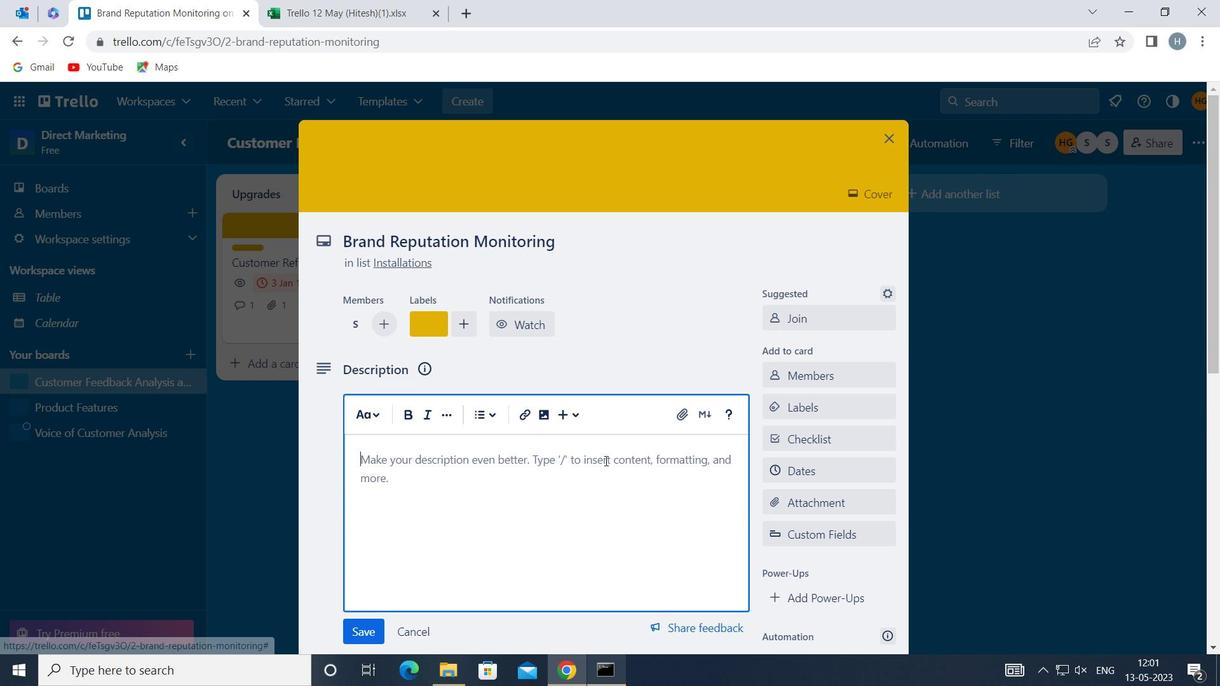 
Action: Mouse moved to (601, 466)
Screenshot: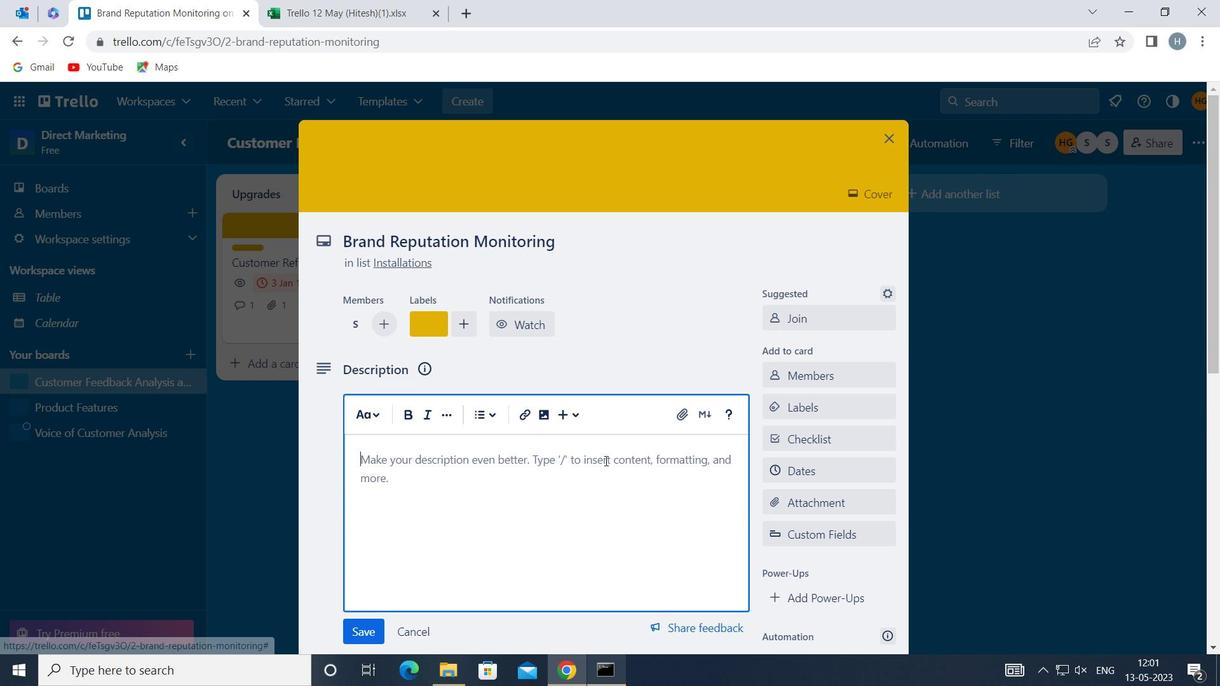 
Action: Key pressed <Key.shift>PLAN<Key.space>AND<Key.space>EXECUTE<Key.space>COMPANY<Key.space>TEAM-BUILDING<Key.space>TRAINING<Key.space>
Screenshot: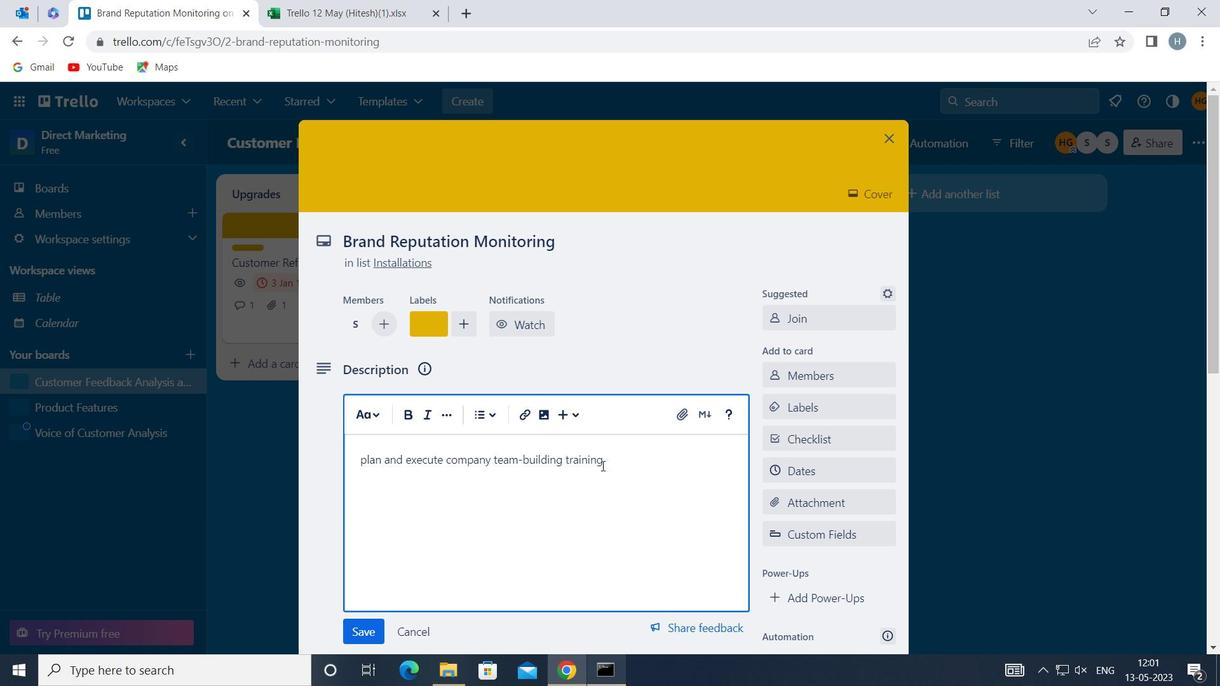 
Action: Mouse moved to (371, 629)
Screenshot: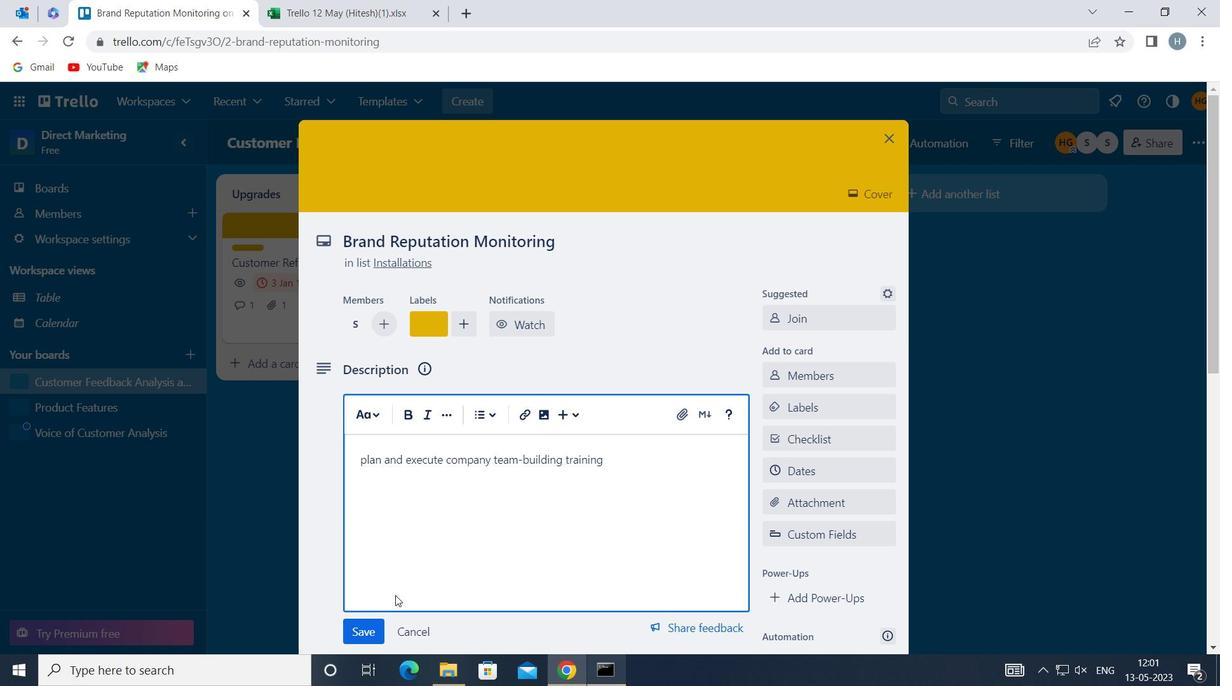 
Action: Mouse pressed left at (371, 629)
Screenshot: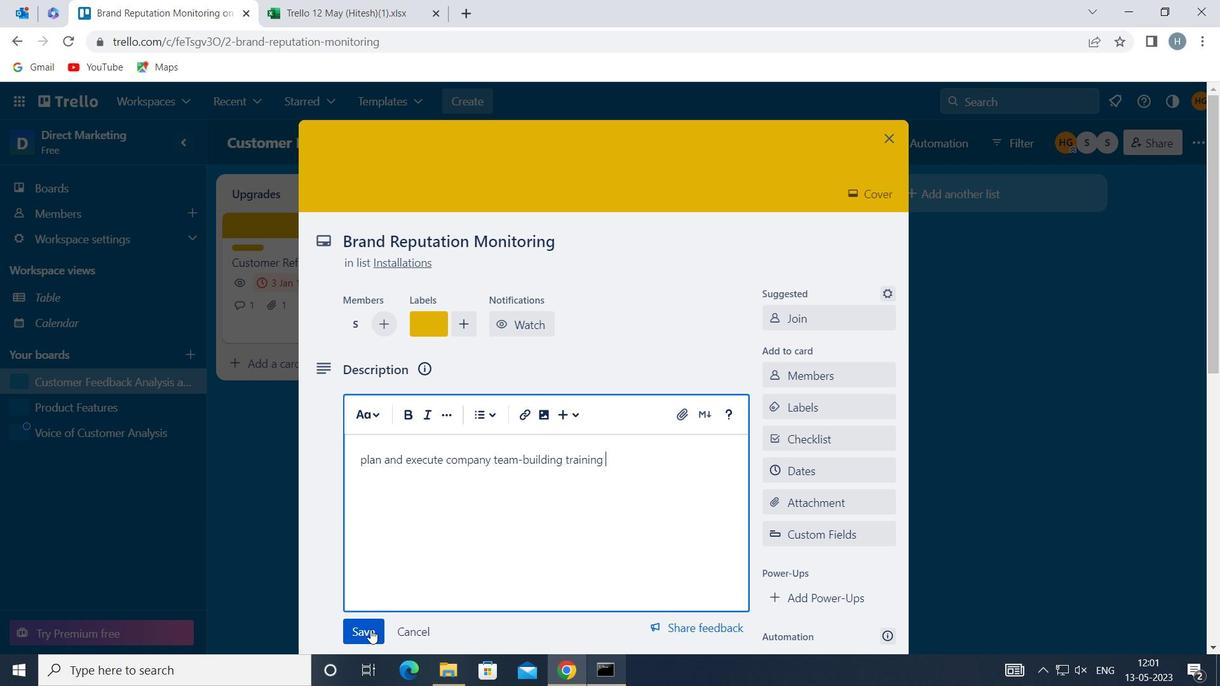 
Action: Mouse moved to (437, 542)
Screenshot: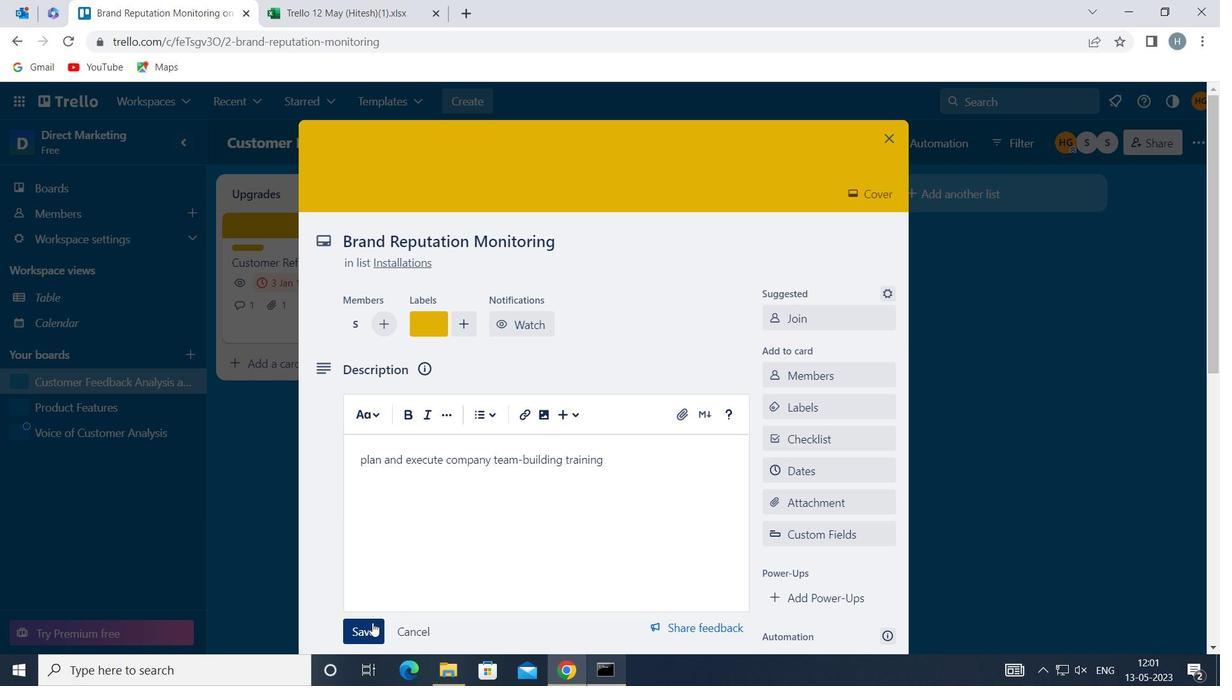 
Action: Mouse scrolled (437, 542) with delta (0, 0)
Screenshot: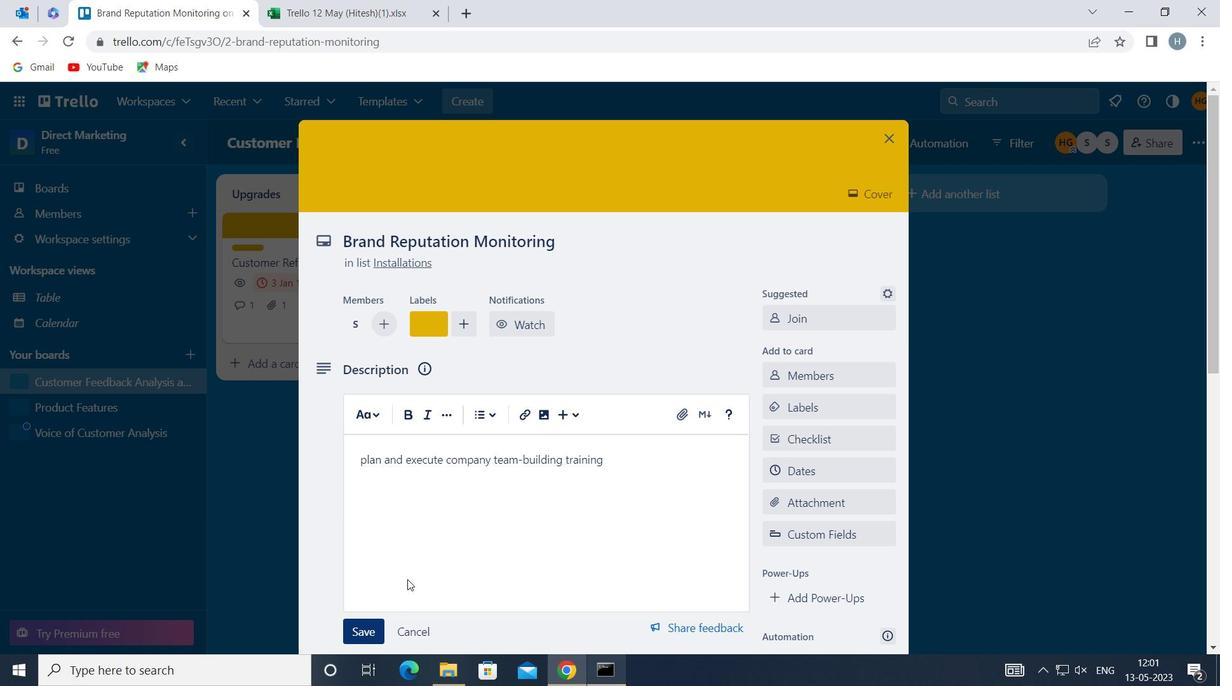 
Action: Mouse scrolled (437, 542) with delta (0, 0)
Screenshot: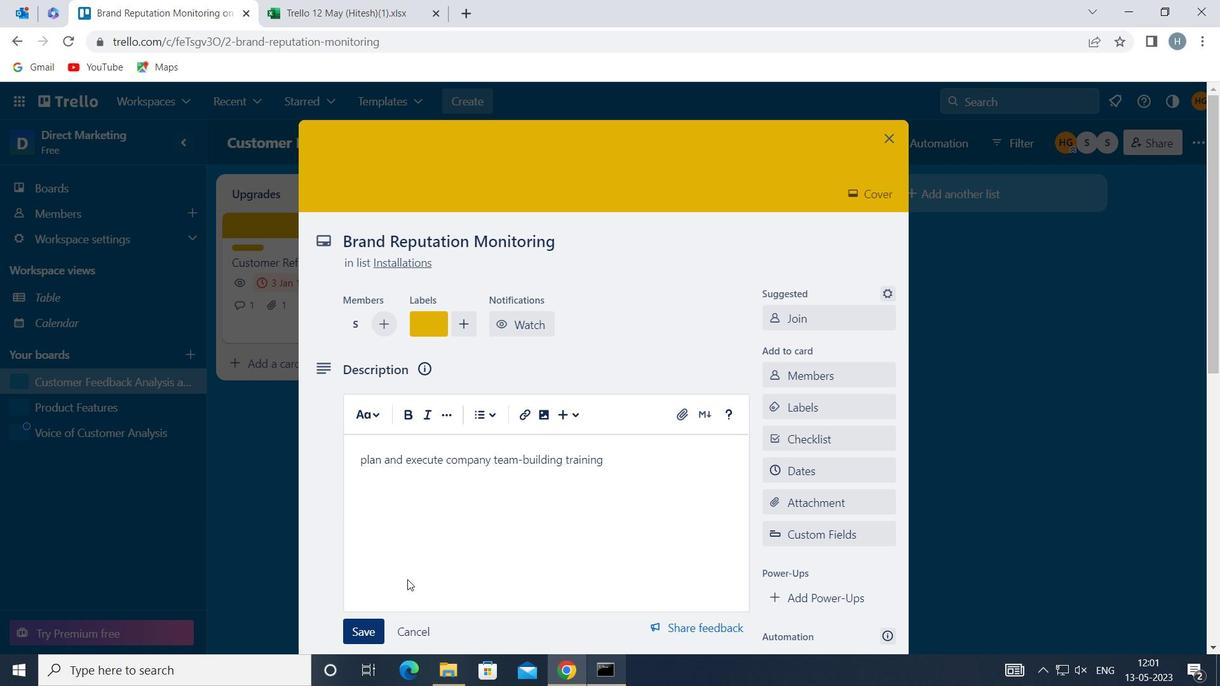 
Action: Mouse scrolled (437, 542) with delta (0, 0)
Screenshot: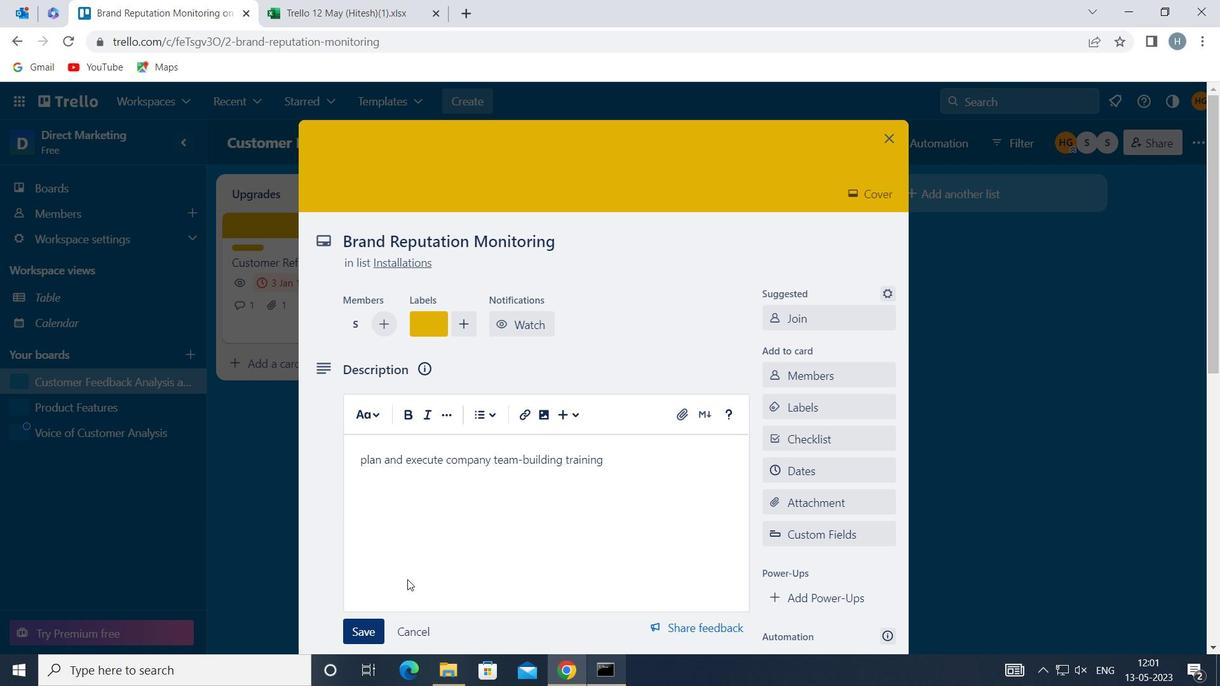 
Action: Mouse scrolled (437, 542) with delta (0, 0)
Screenshot: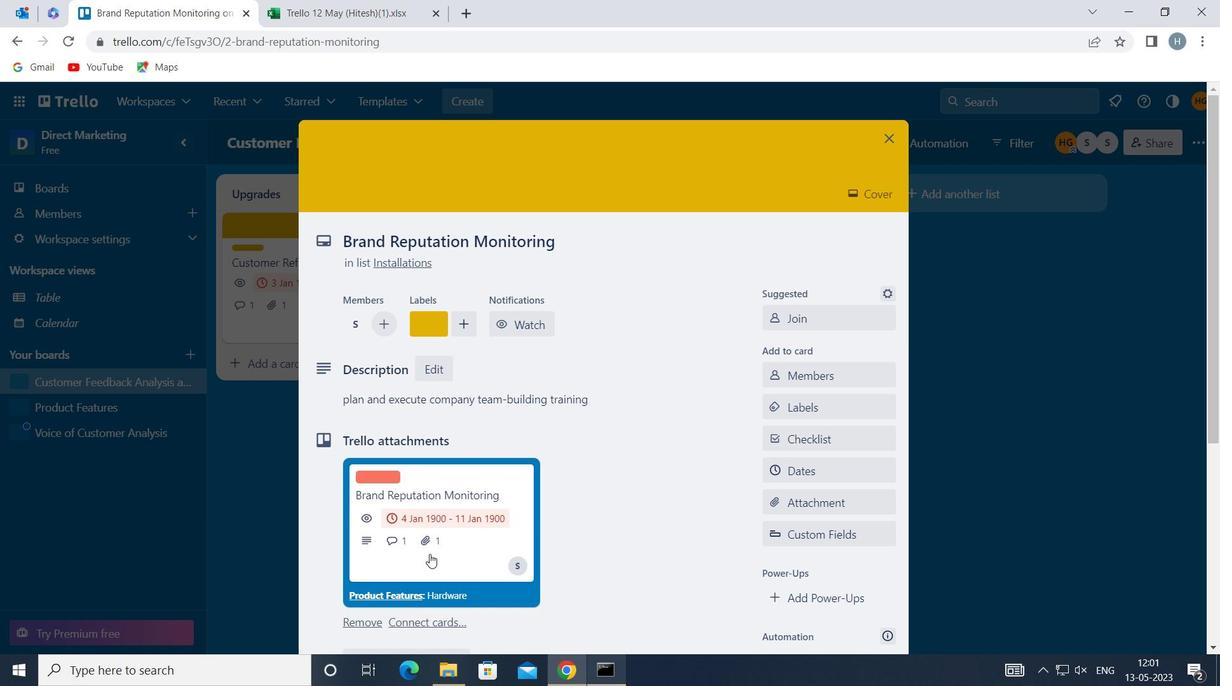 
Action: Mouse moved to (466, 549)
Screenshot: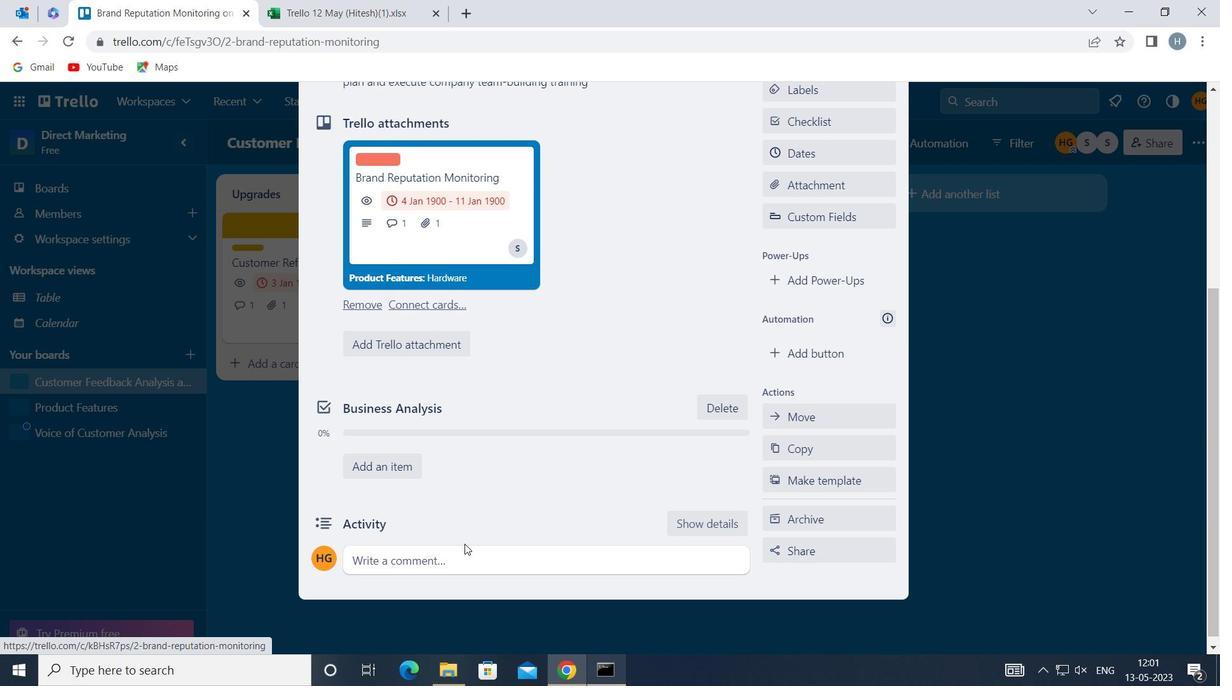 
Action: Mouse pressed left at (466, 549)
Screenshot: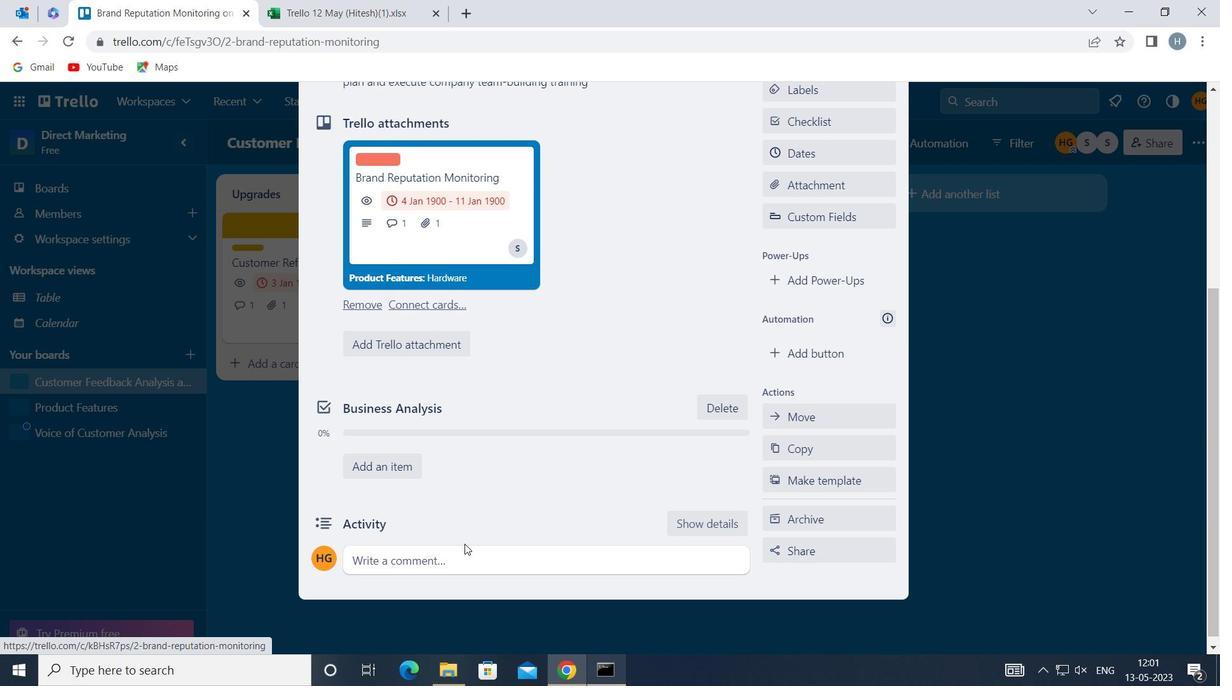 
Action: Mouse moved to (465, 608)
Screenshot: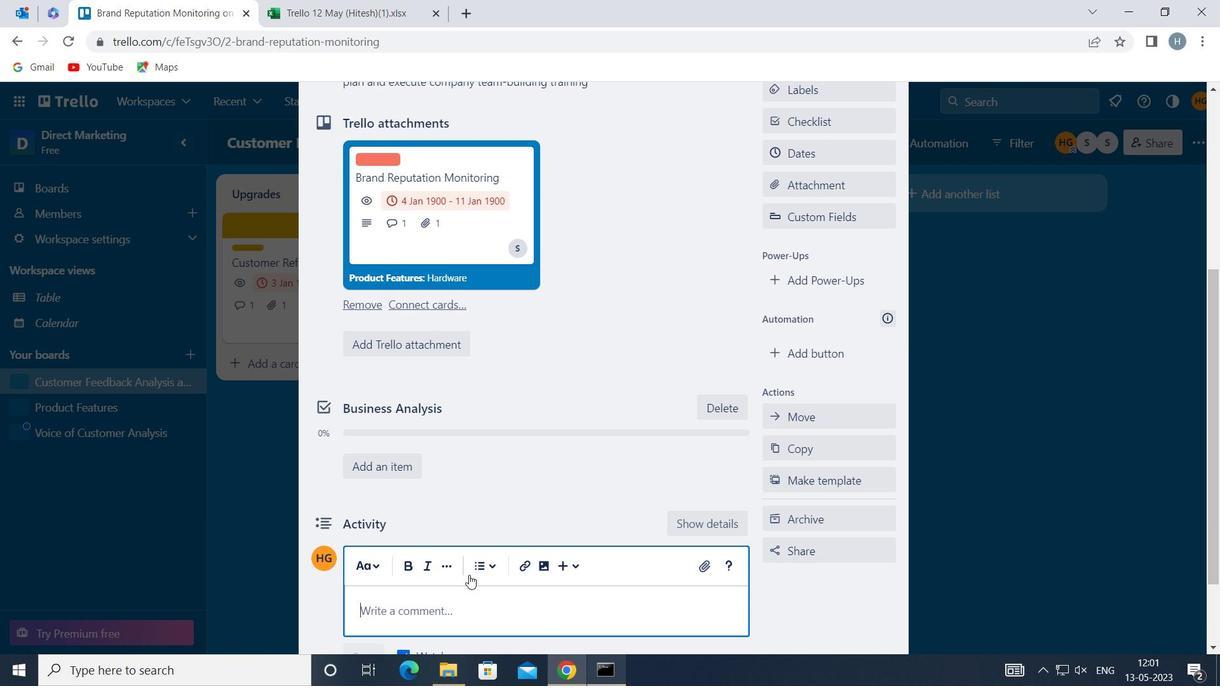 
Action: Mouse pressed left at (465, 608)
Screenshot: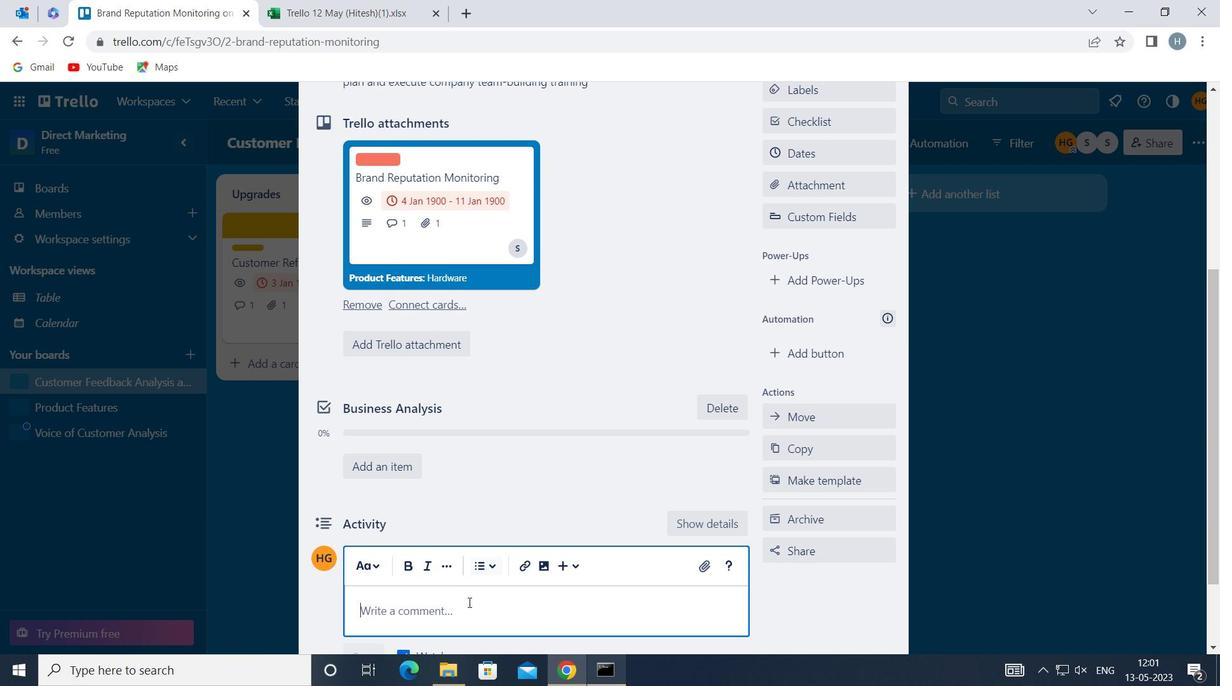 
Action: Key pressed <Key.shift>LET<Key.space>US<Key.space>APPROACH<Key.space>THIS<Key.space>TASK<Key.space>WITH<Key.space>A<Key.space>POSITIVE<Key.space>MINDSET<Key.space>AND<Key.space>N<Key.backspace>A<Key.space>CAN<Key.space>DO<Key.space>ATTITUDE<Key.space>,<Key.backspace><Key.backspace>,<Key.space>EVEN<Key.space>IN<Key.space>THE<Key.space>FACE<Key.space>OF<Key.space>CHALLENGES
Screenshot: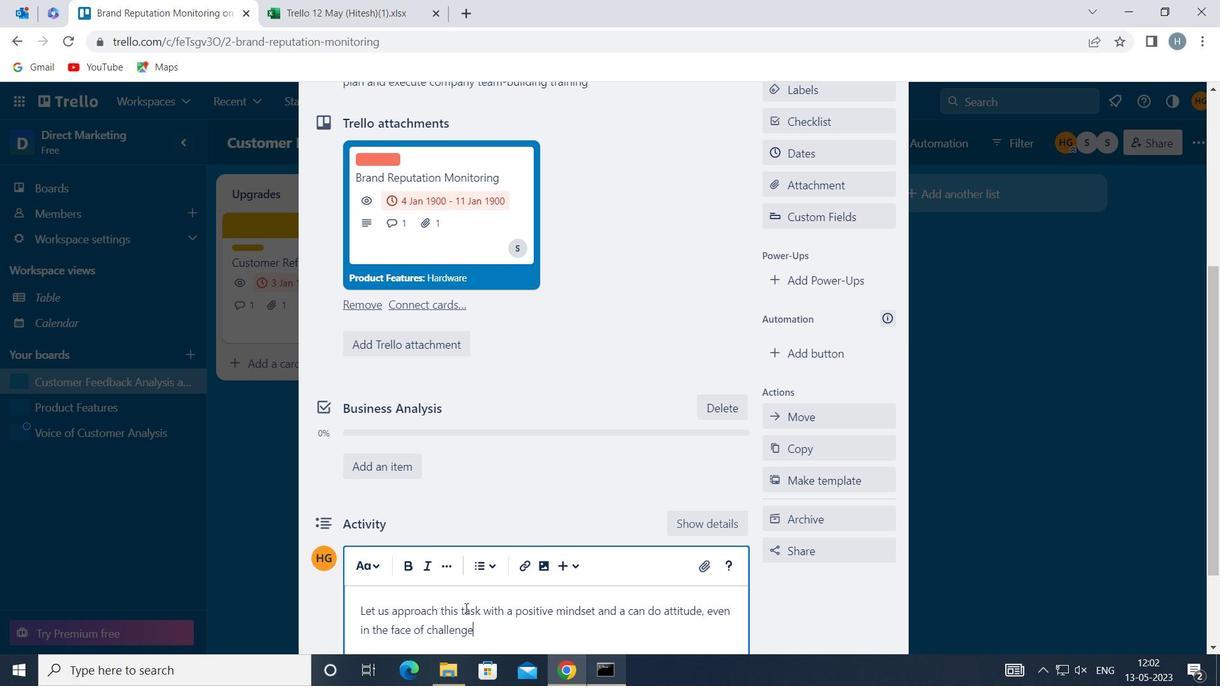 
Action: Mouse moved to (466, 610)
Screenshot: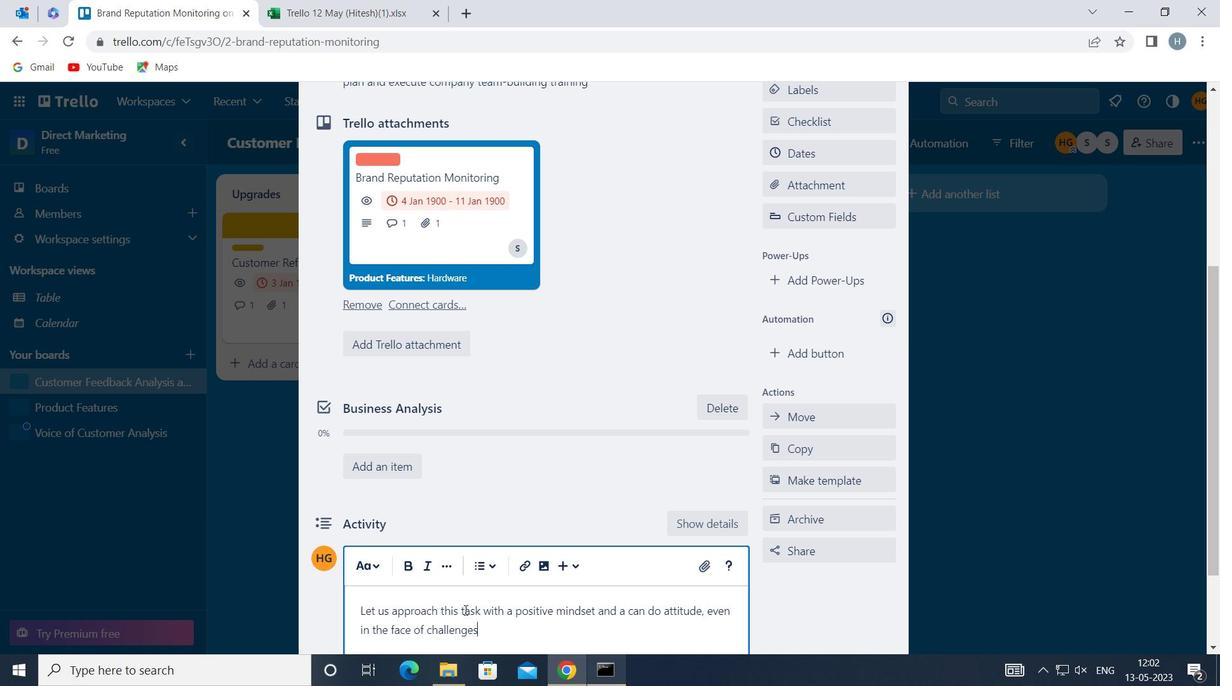 
Action: Mouse scrolled (466, 609) with delta (0, 0)
Screenshot: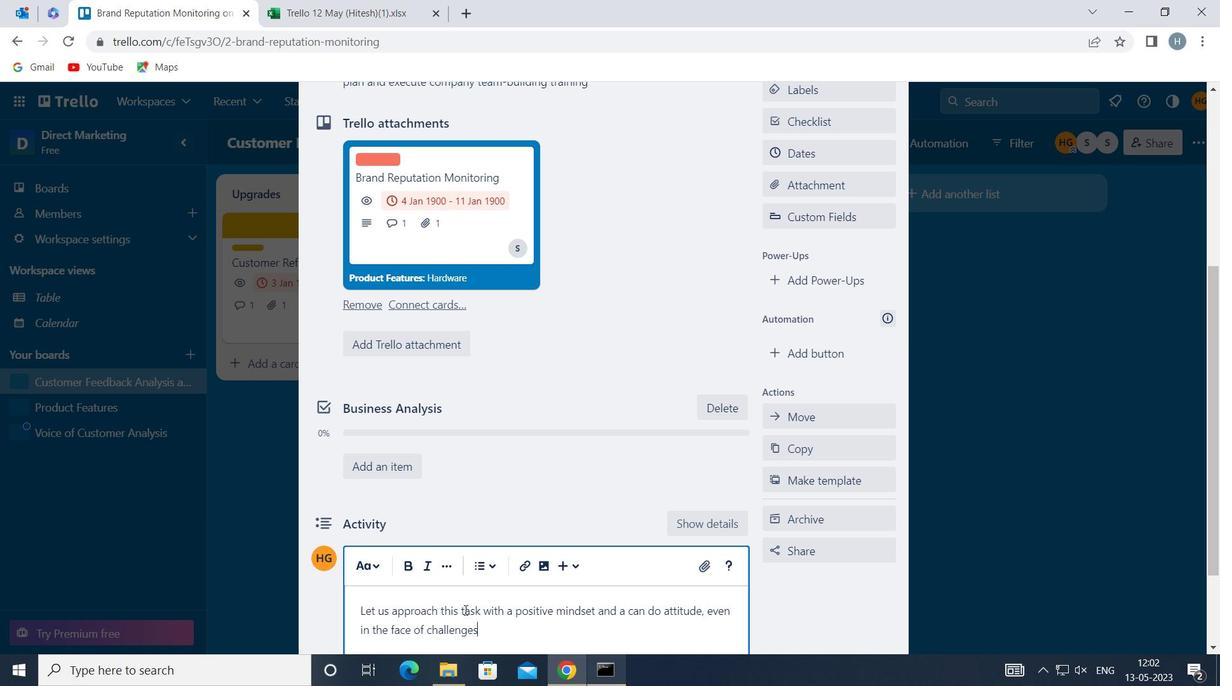 
Action: Mouse scrolled (466, 609) with delta (0, 0)
Screenshot: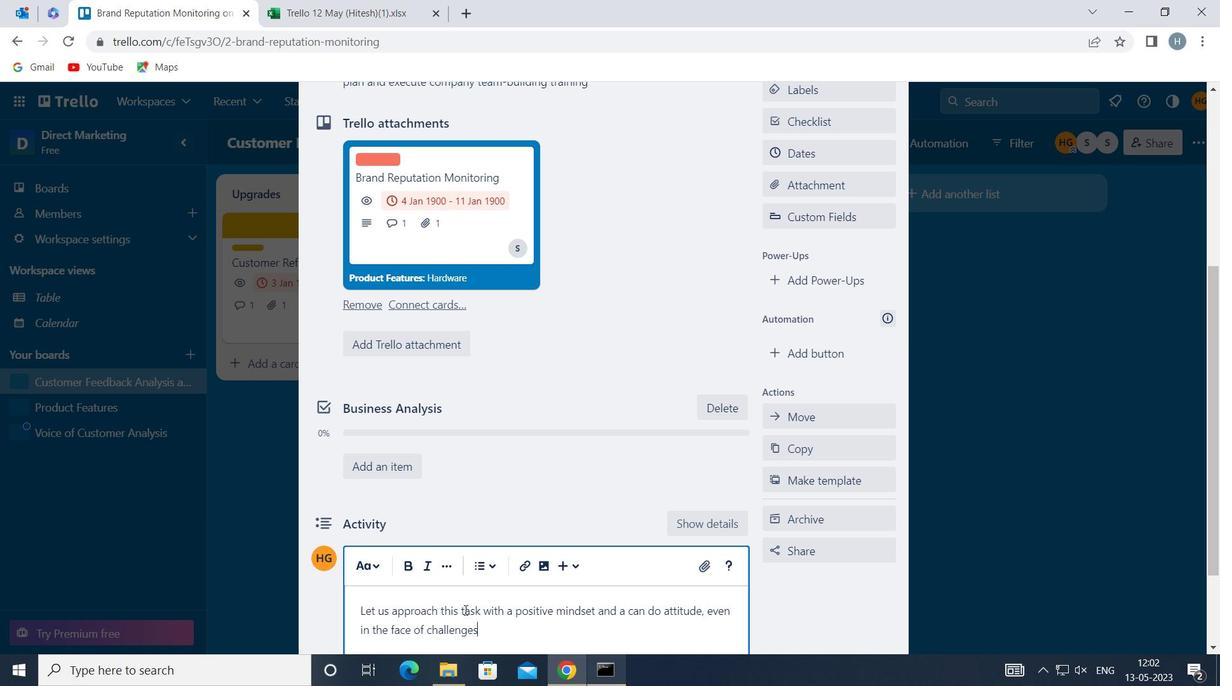 
Action: Mouse moved to (355, 554)
Screenshot: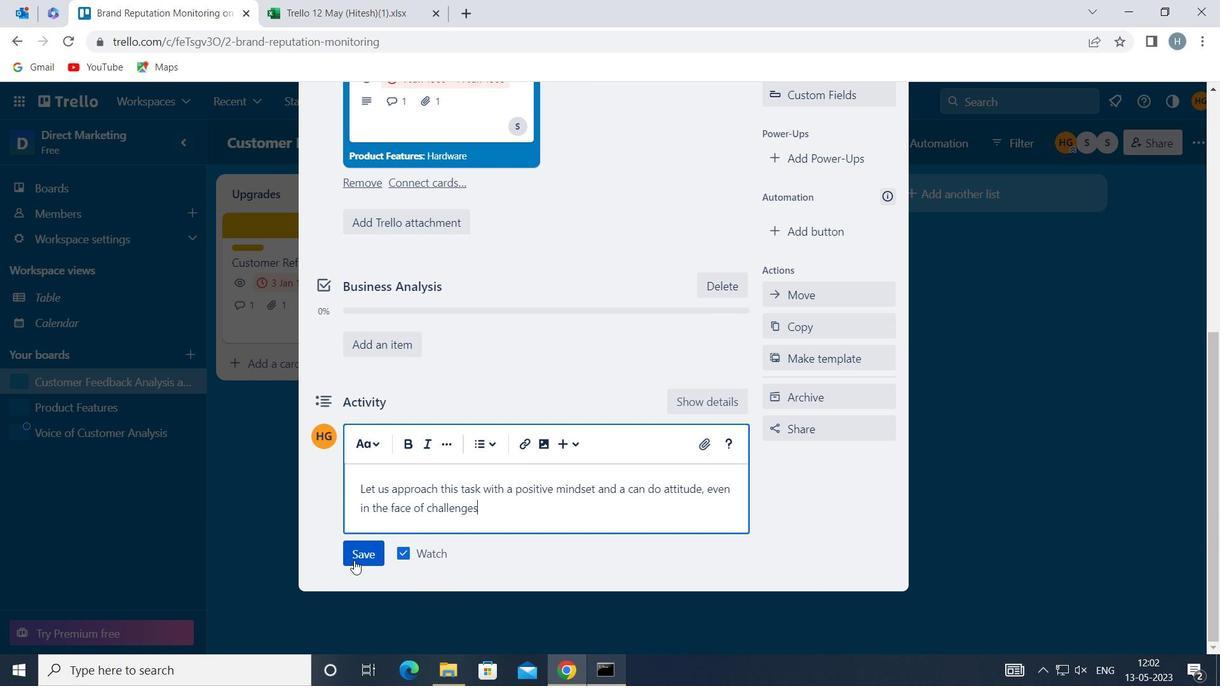 
Action: Mouse pressed left at (355, 554)
Screenshot: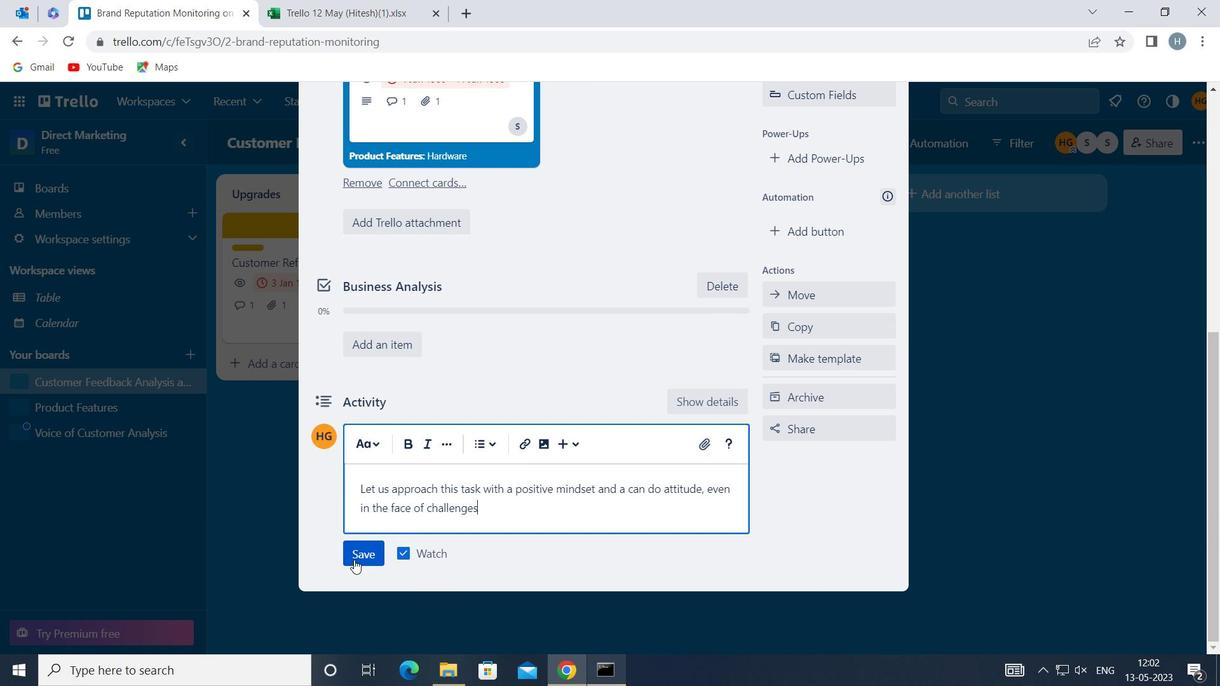 
Action: Mouse moved to (830, 156)
Screenshot: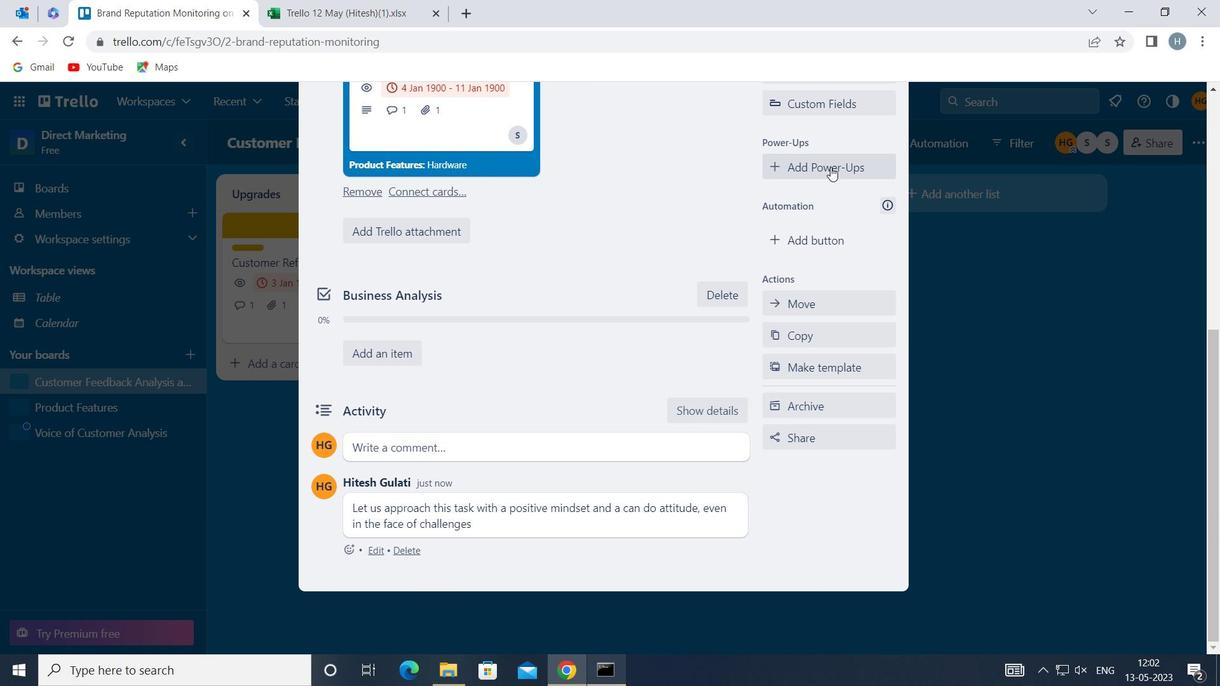 
Action: Mouse scrolled (830, 157) with delta (0, 0)
Screenshot: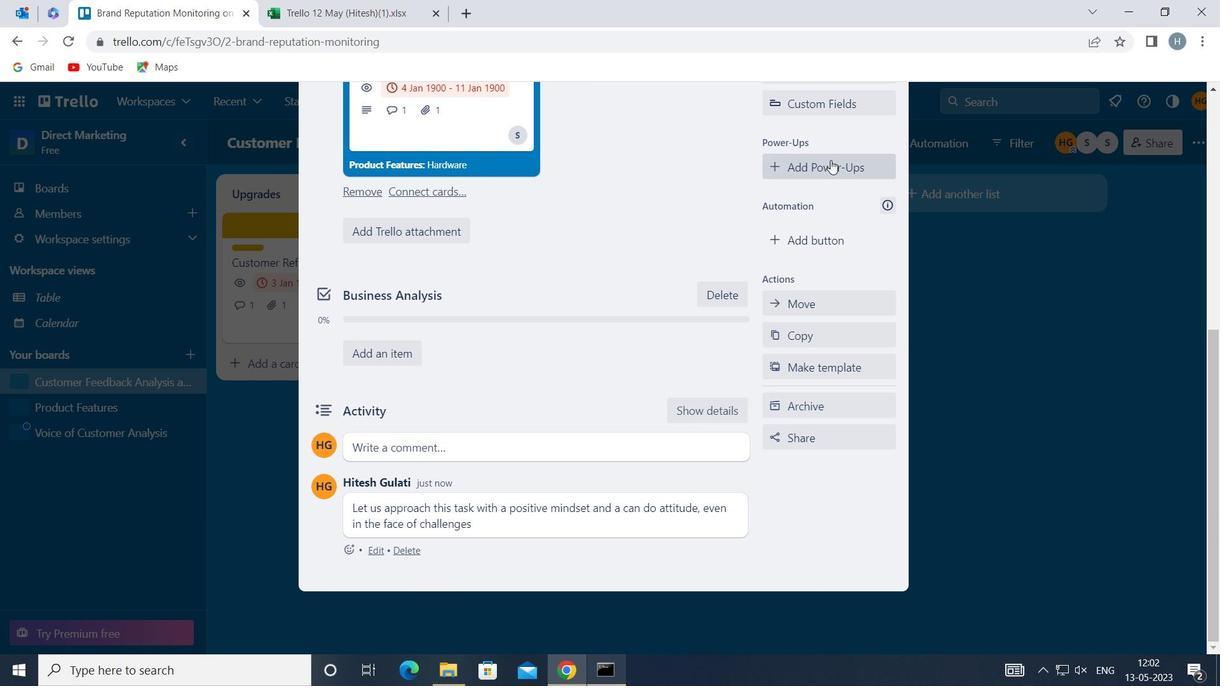 
Action: Mouse moved to (843, 122)
Screenshot: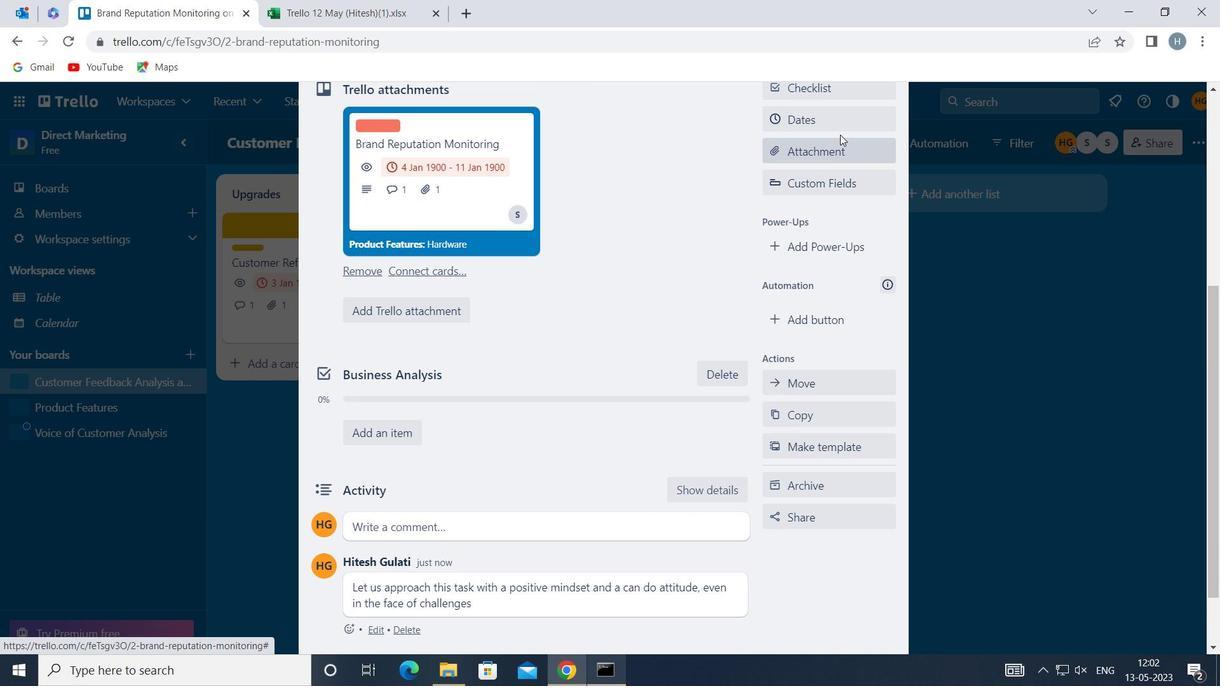 
Action: Mouse pressed left at (843, 122)
Screenshot: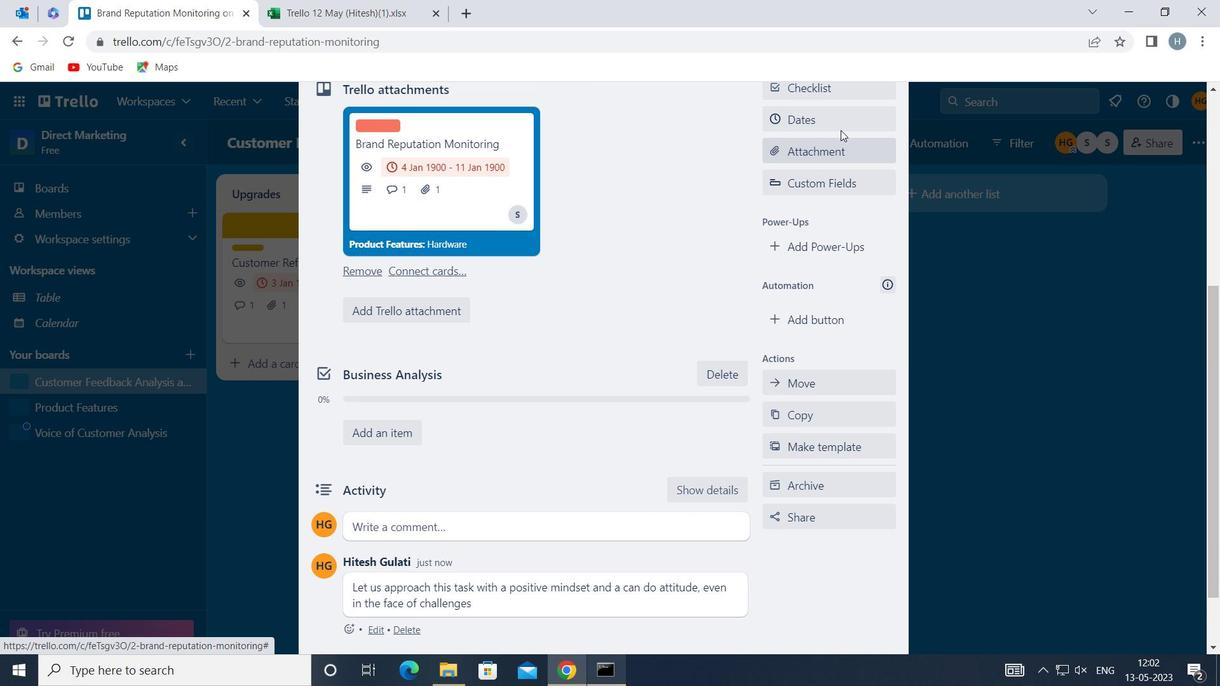
Action: Mouse moved to (781, 421)
Screenshot: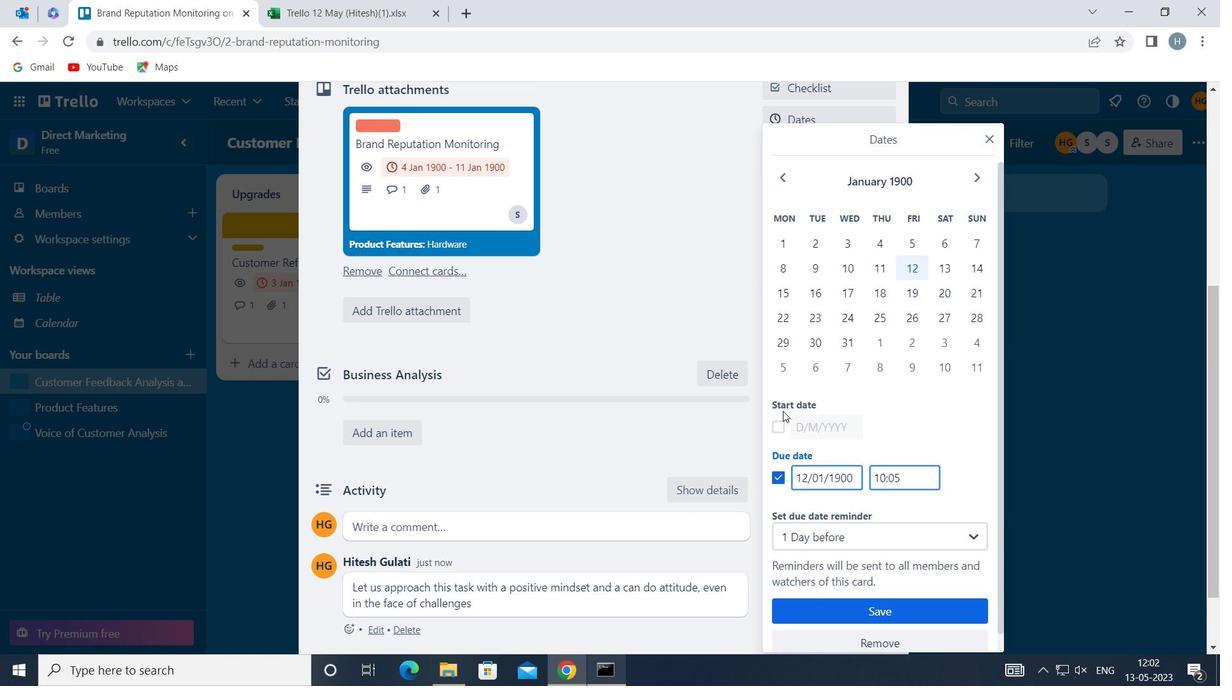 
Action: Mouse pressed left at (781, 421)
Screenshot: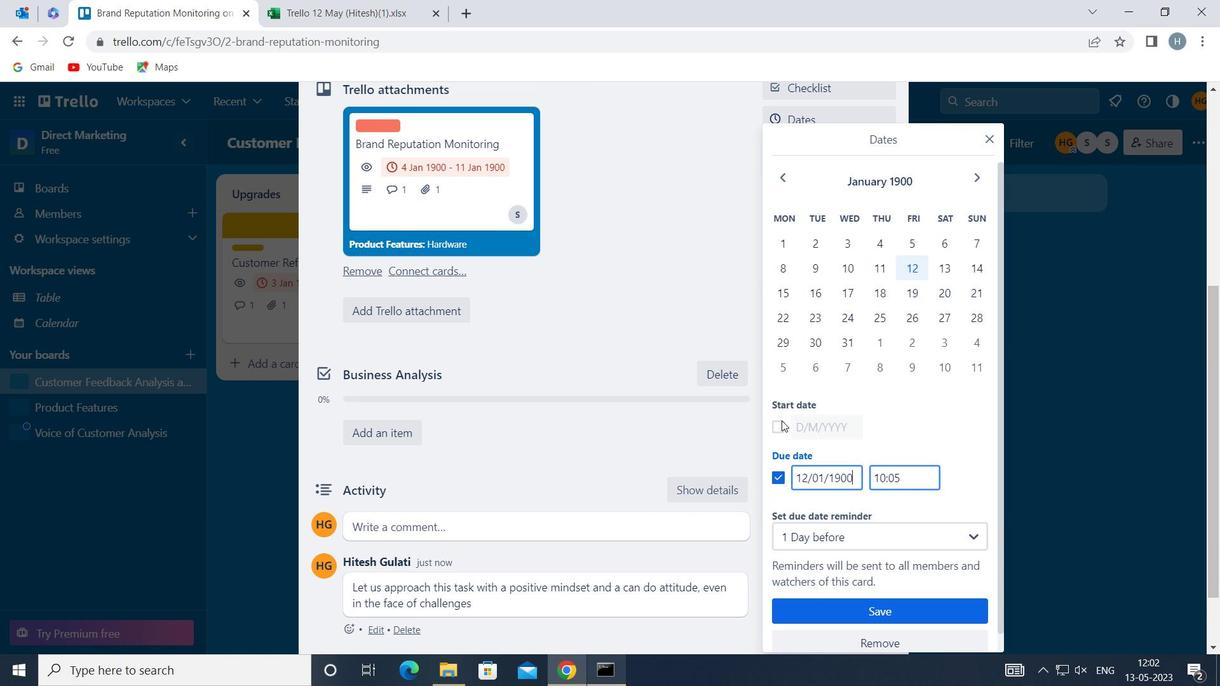 
Action: Mouse moved to (802, 419)
Screenshot: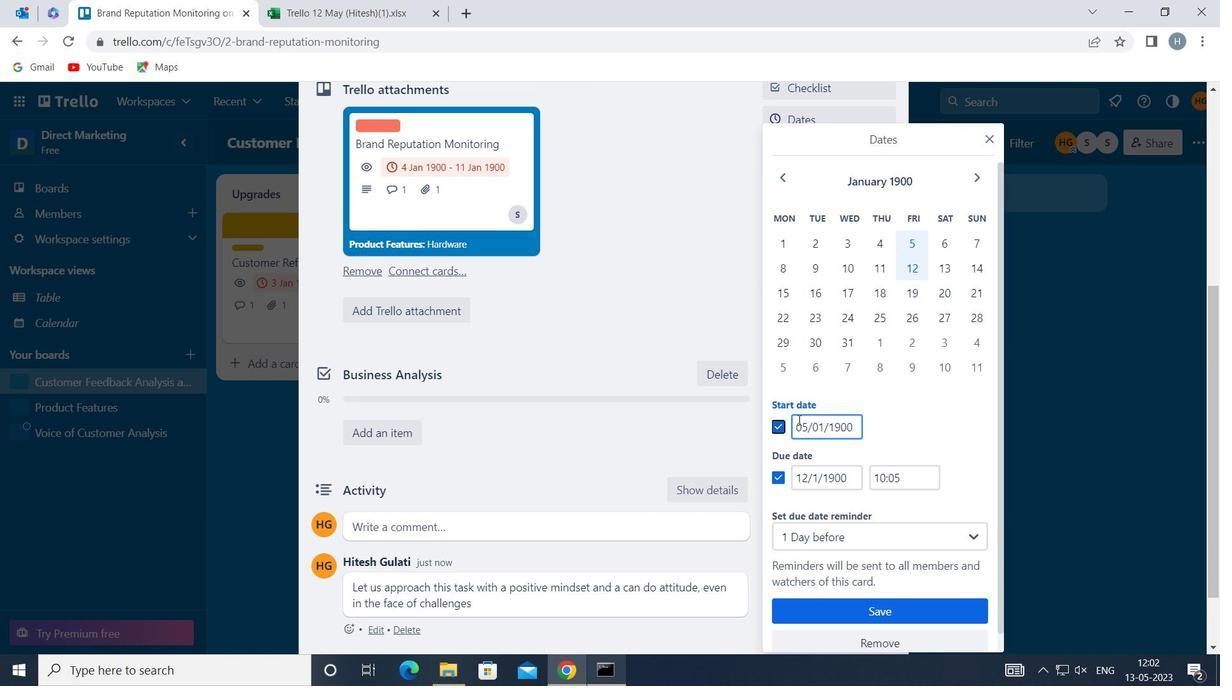 
Action: Mouse pressed left at (802, 419)
Screenshot: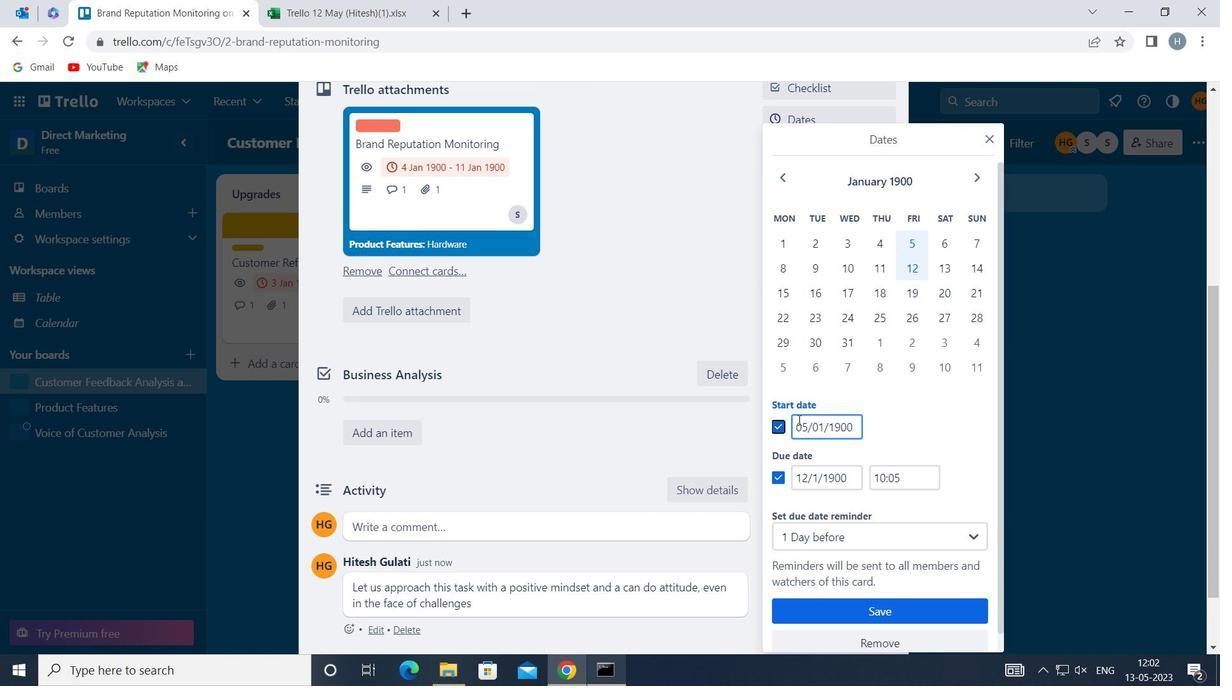 
Action: Mouse moved to (802, 419)
Screenshot: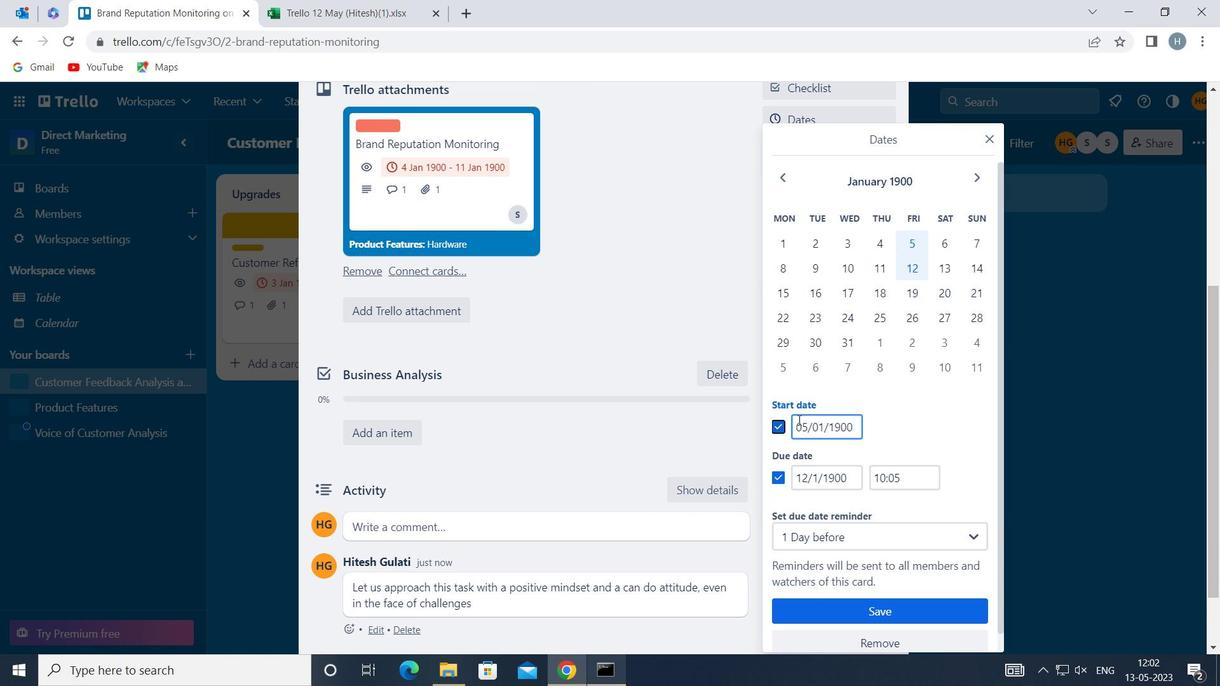 
Action: Key pressed <Key.backspace>6
Screenshot: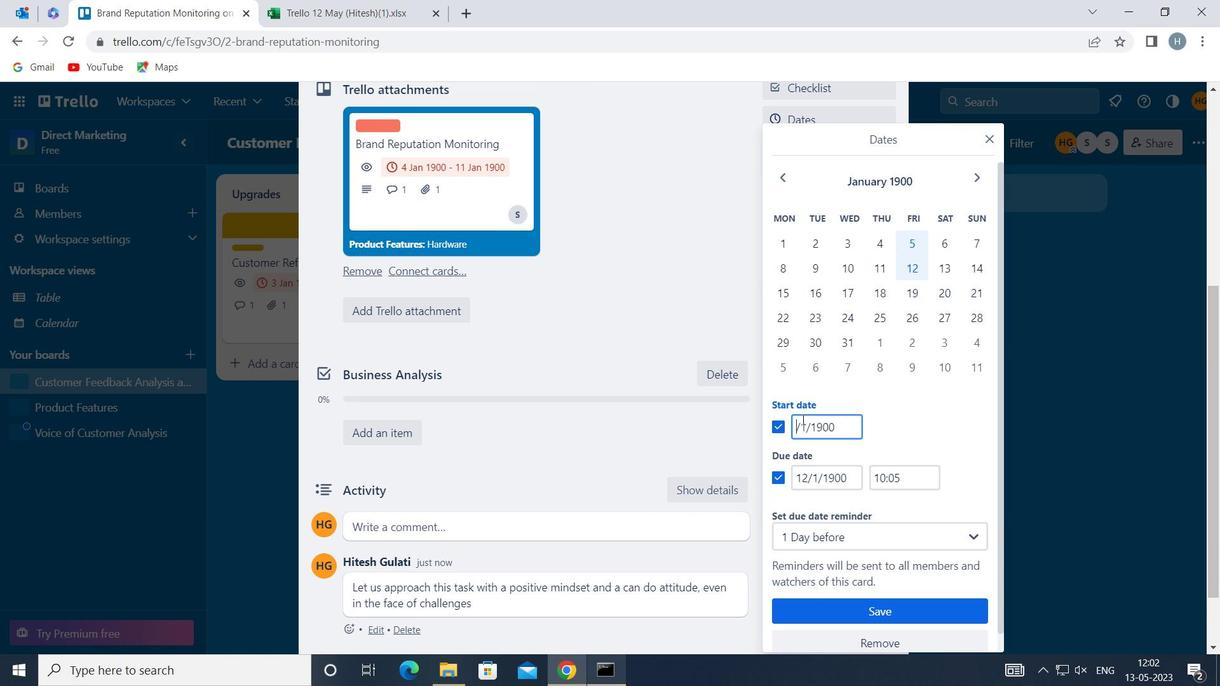 
Action: Mouse moved to (799, 474)
Screenshot: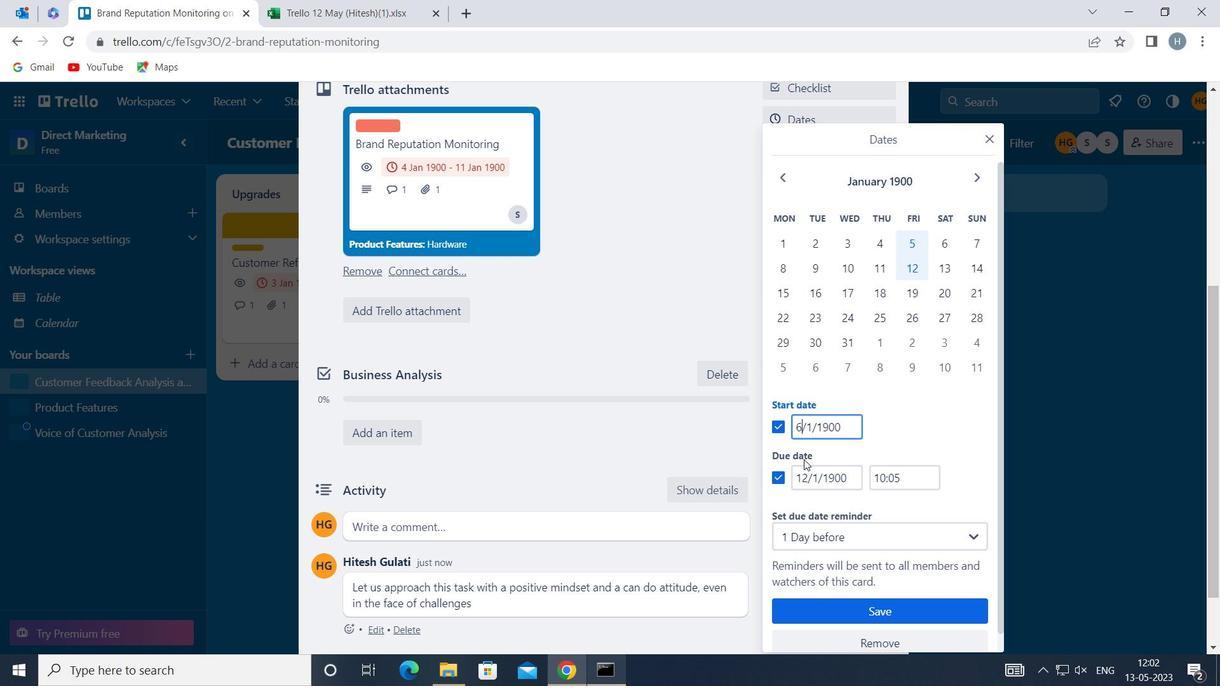 
Action: Mouse pressed left at (799, 474)
Screenshot: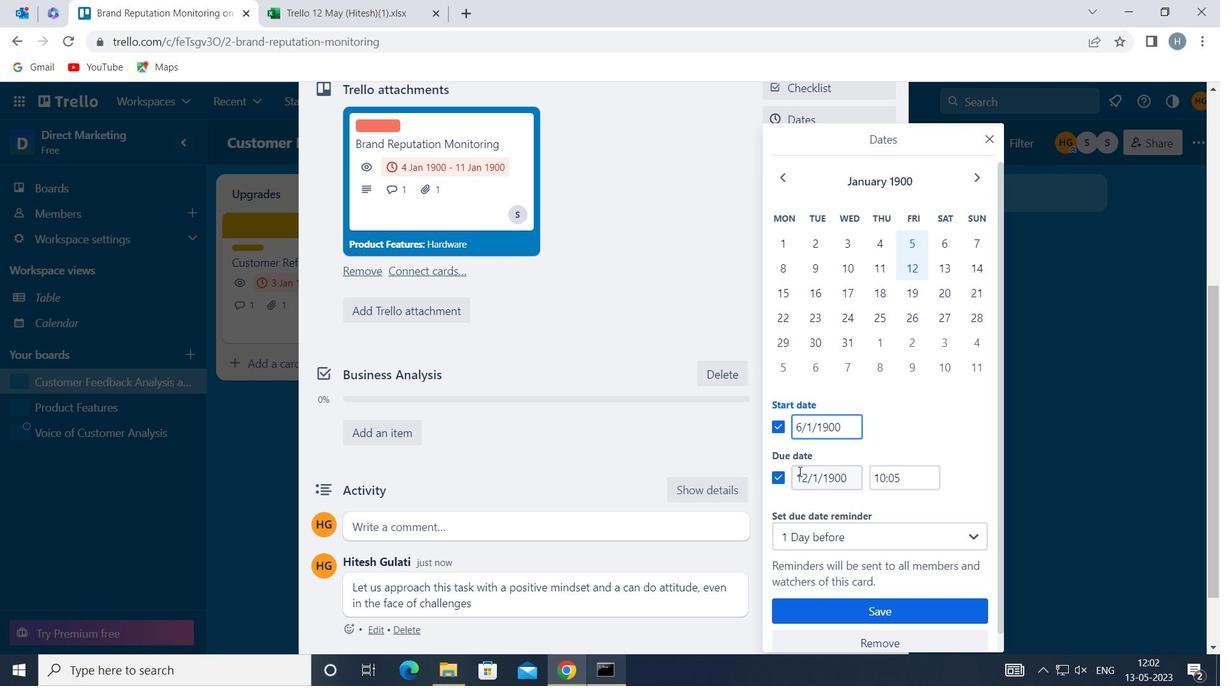 
Action: Mouse moved to (799, 474)
Screenshot: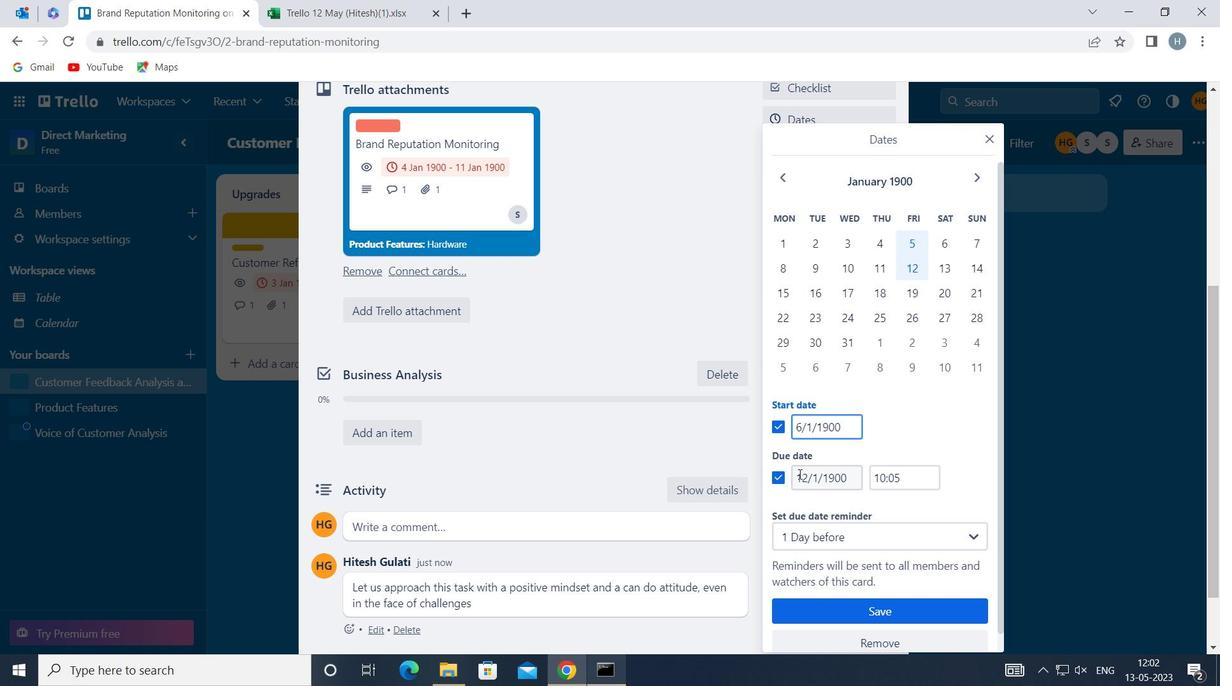 
Action: Key pressed <Key.right><Key.backspace>3
Screenshot: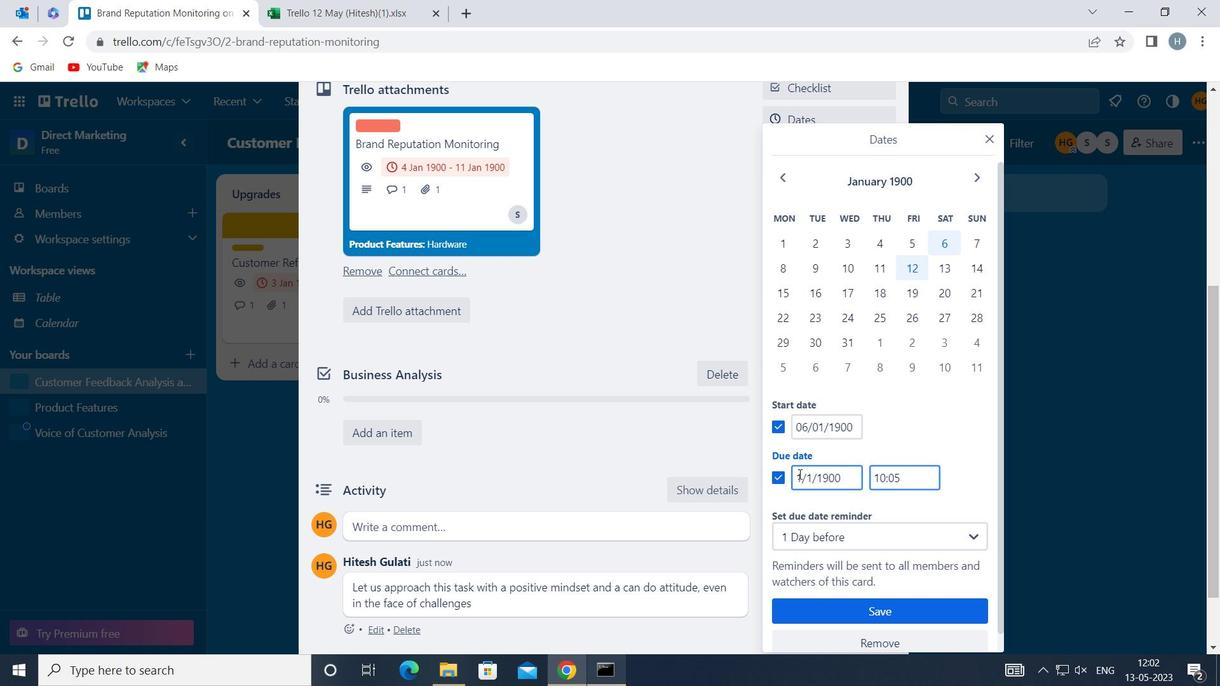 
Action: Mouse moved to (884, 605)
Screenshot: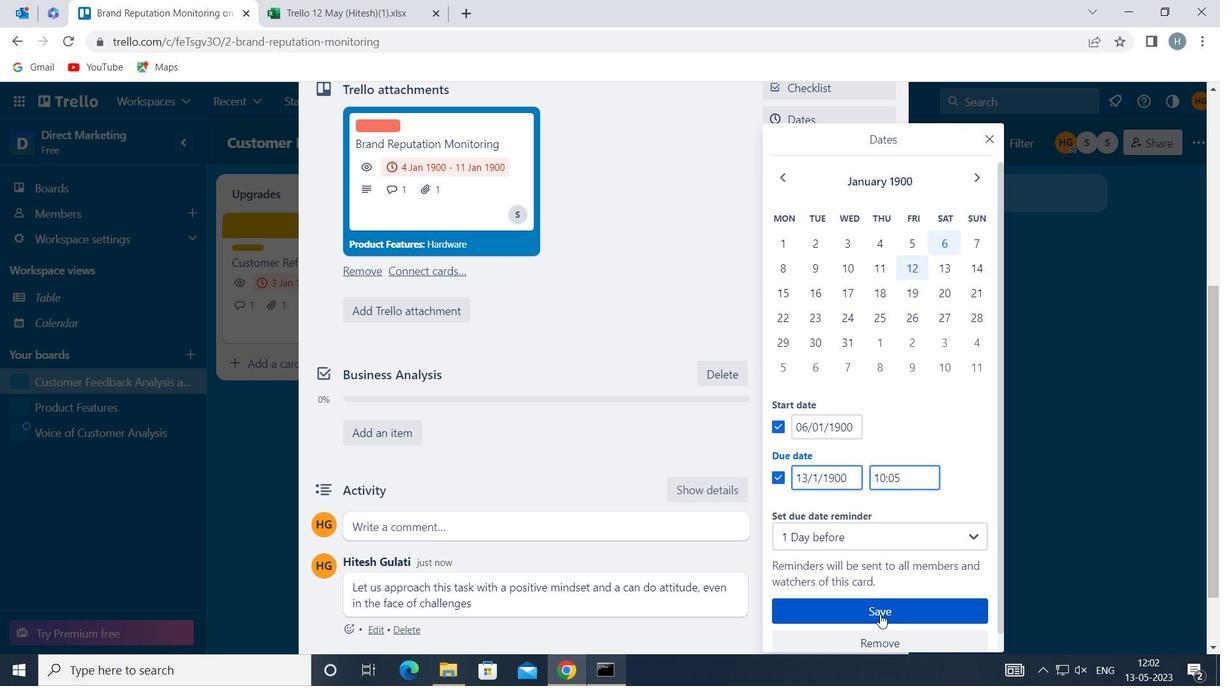 
Action: Mouse pressed left at (884, 605)
Screenshot: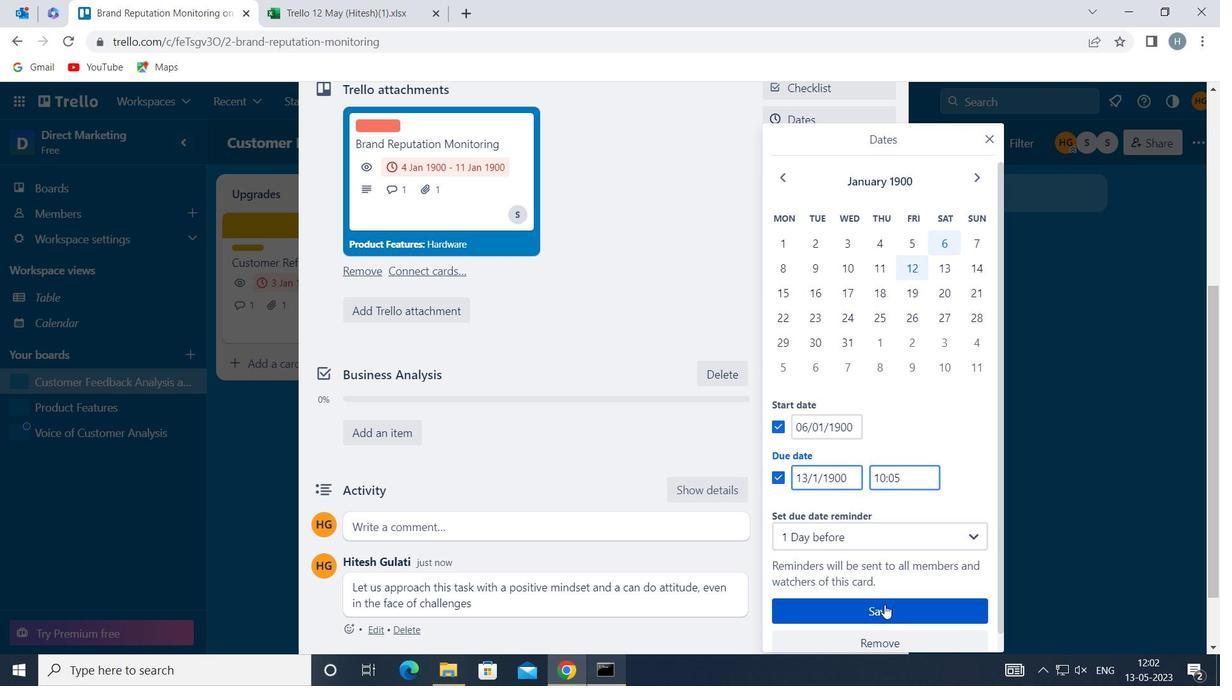 
Action: Mouse moved to (657, 308)
Screenshot: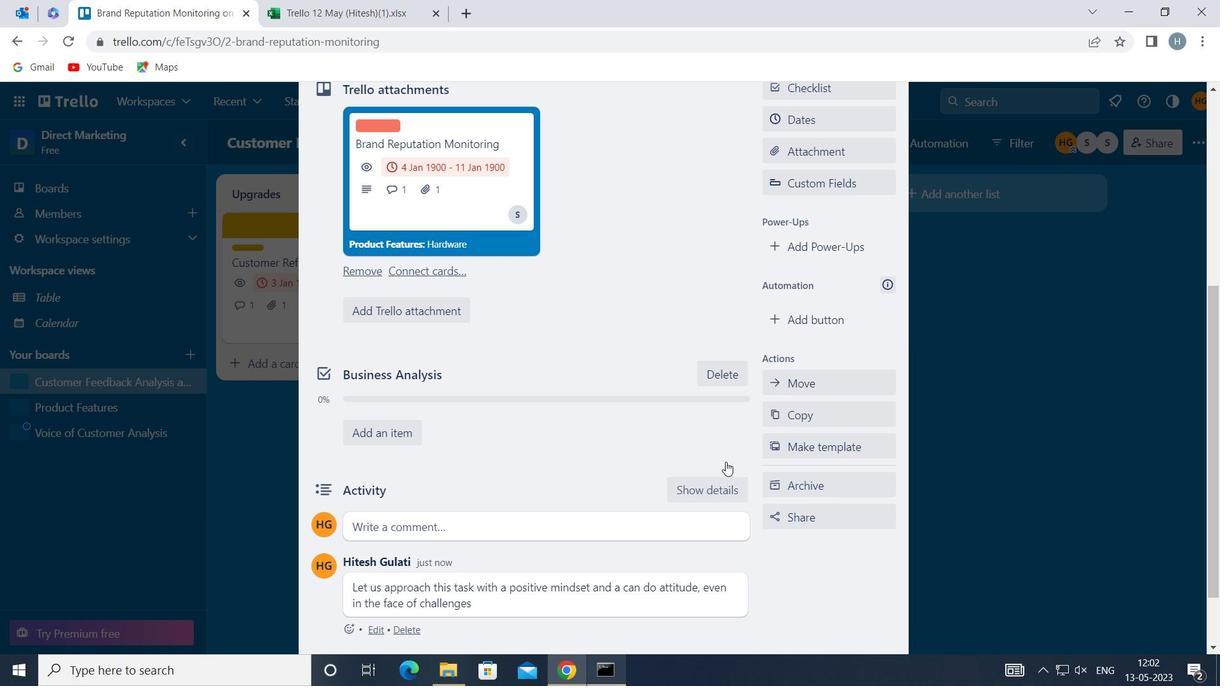 
Action: Key pressed <Key.f8>
Screenshot: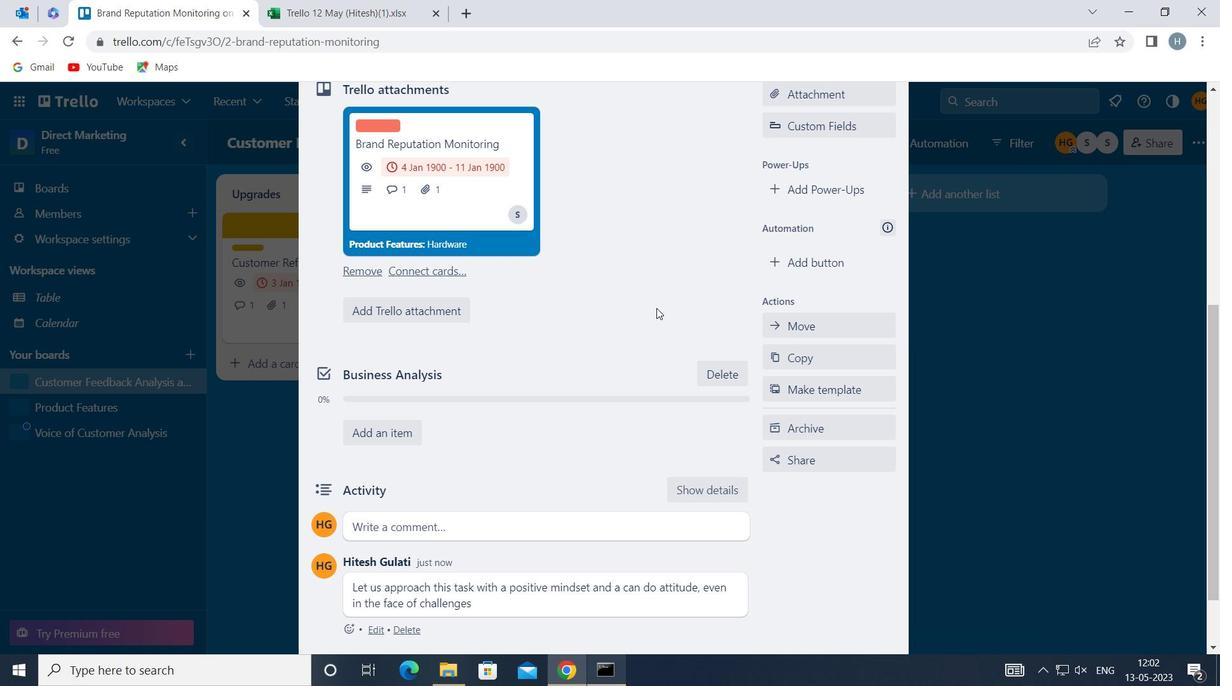 
